 Task: Create a due date automation trigger when advanced on, 2 hours after a card is due add dates not starting today.
Action: Mouse moved to (1216, 356)
Screenshot: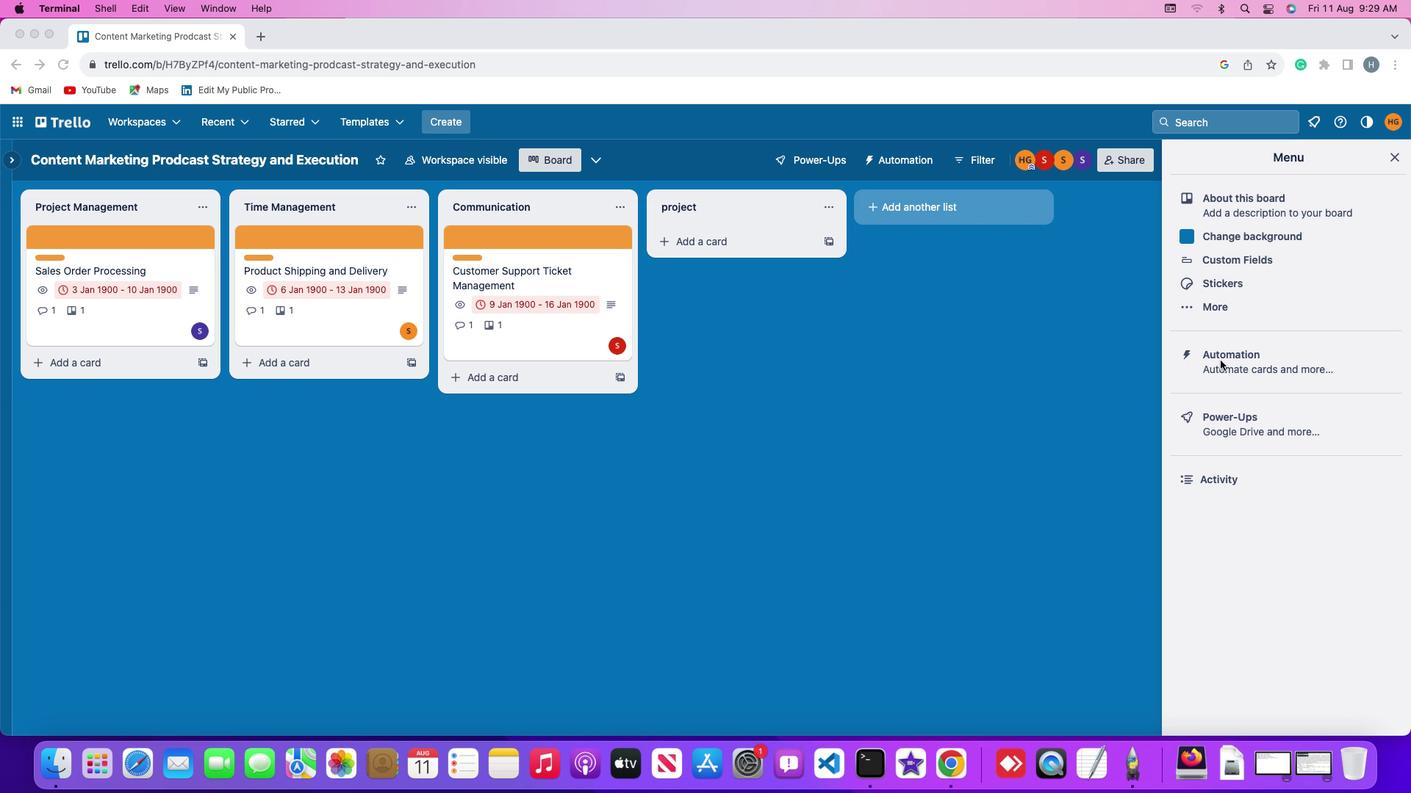 
Action: Mouse pressed left at (1216, 356)
Screenshot: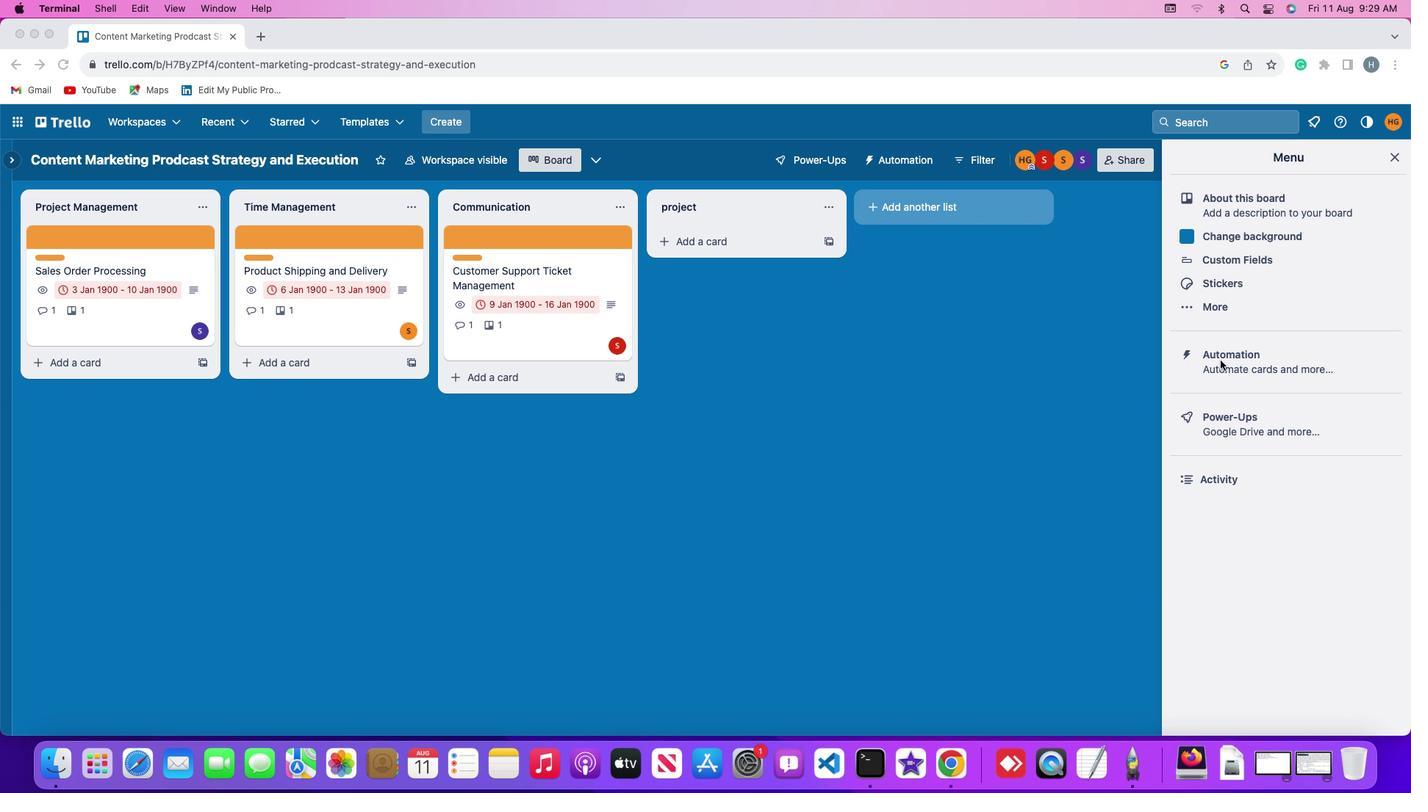 
Action: Mouse pressed left at (1216, 356)
Screenshot: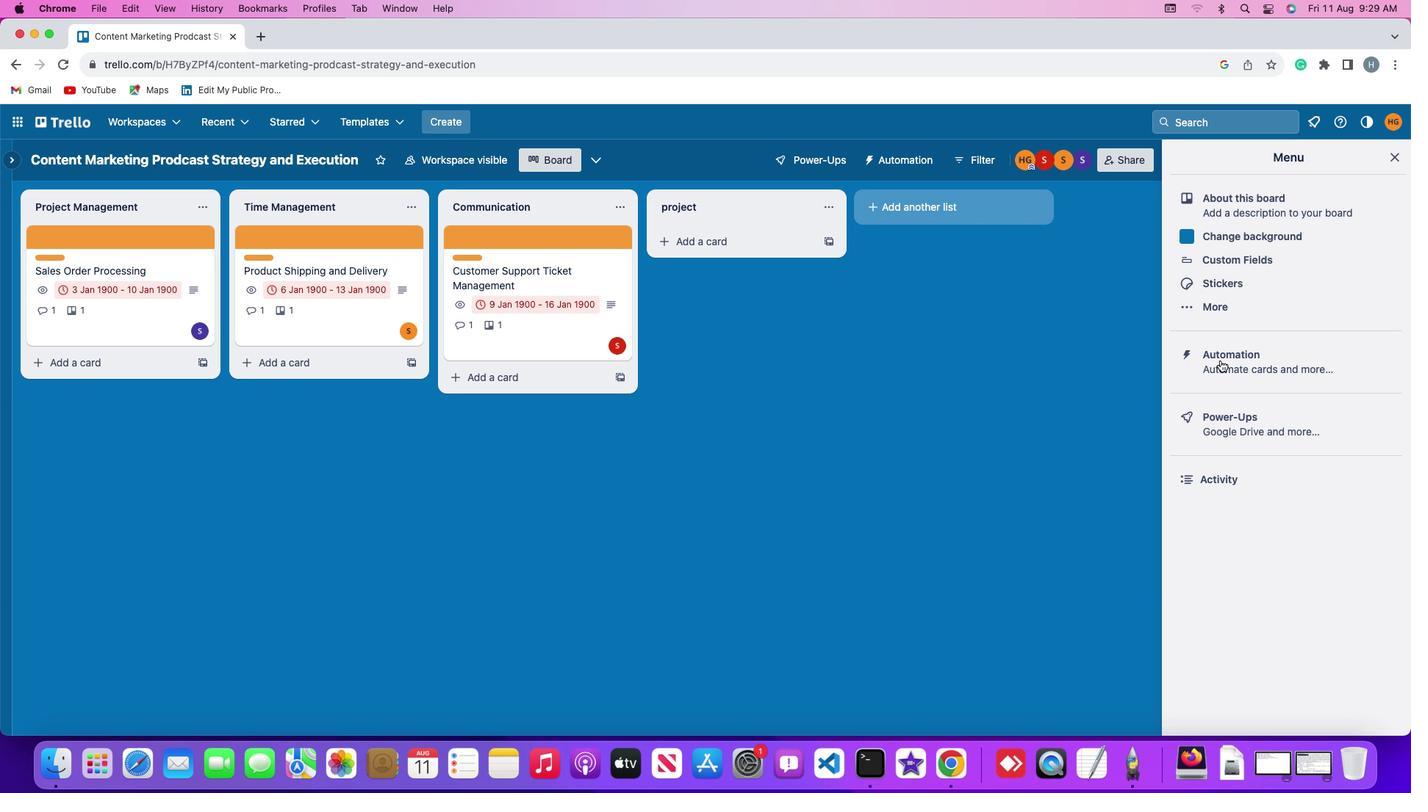 
Action: Mouse moved to (80, 344)
Screenshot: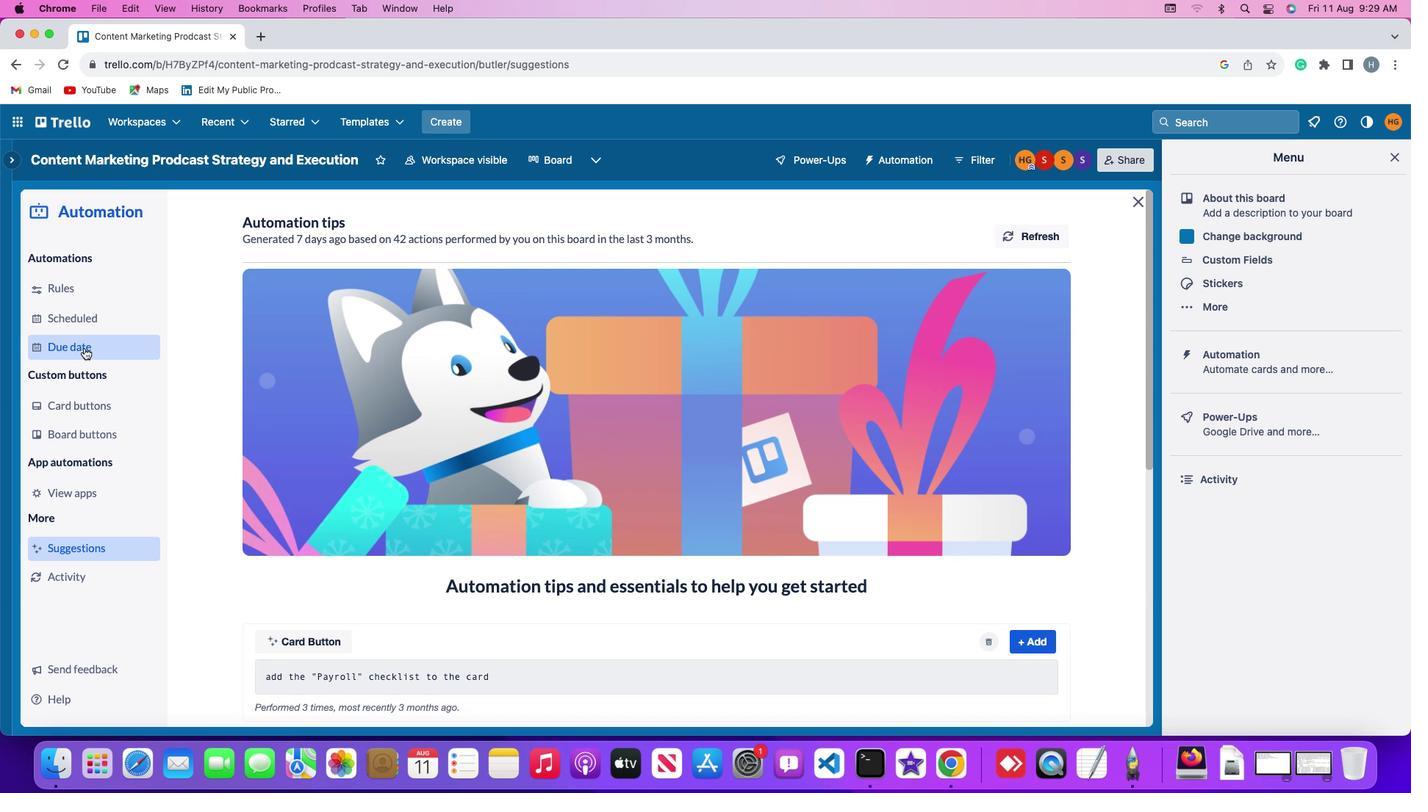 
Action: Mouse pressed left at (80, 344)
Screenshot: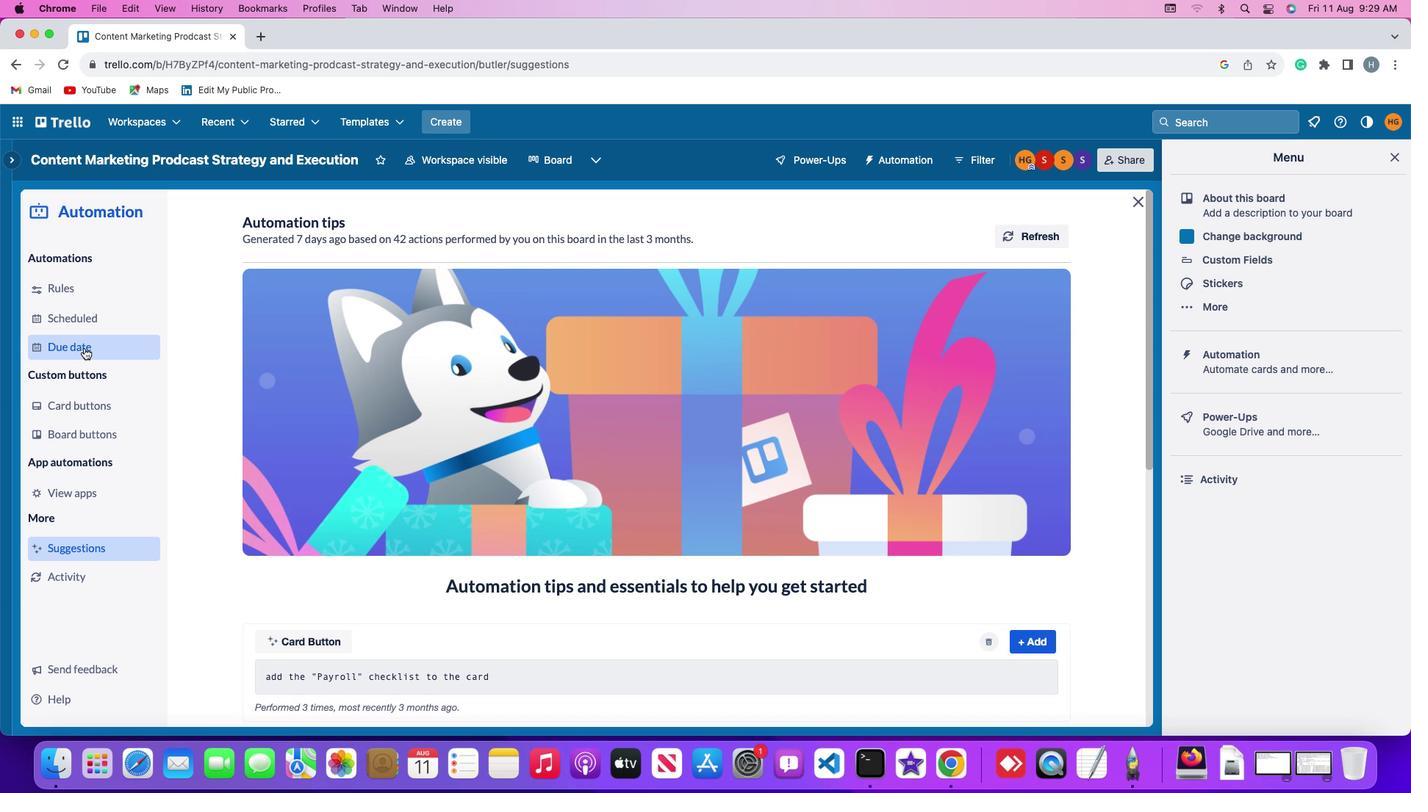 
Action: Mouse moved to (1006, 224)
Screenshot: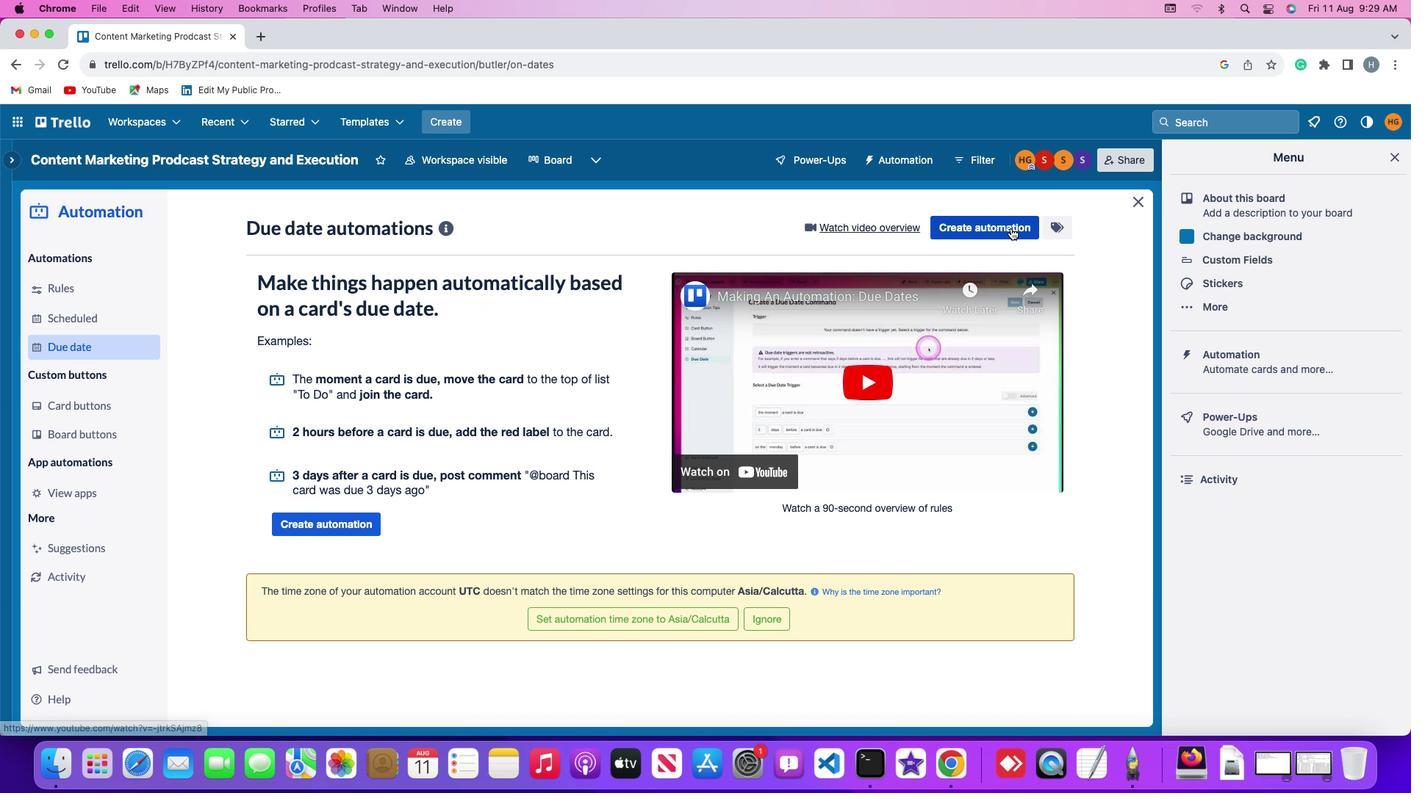 
Action: Mouse pressed left at (1006, 224)
Screenshot: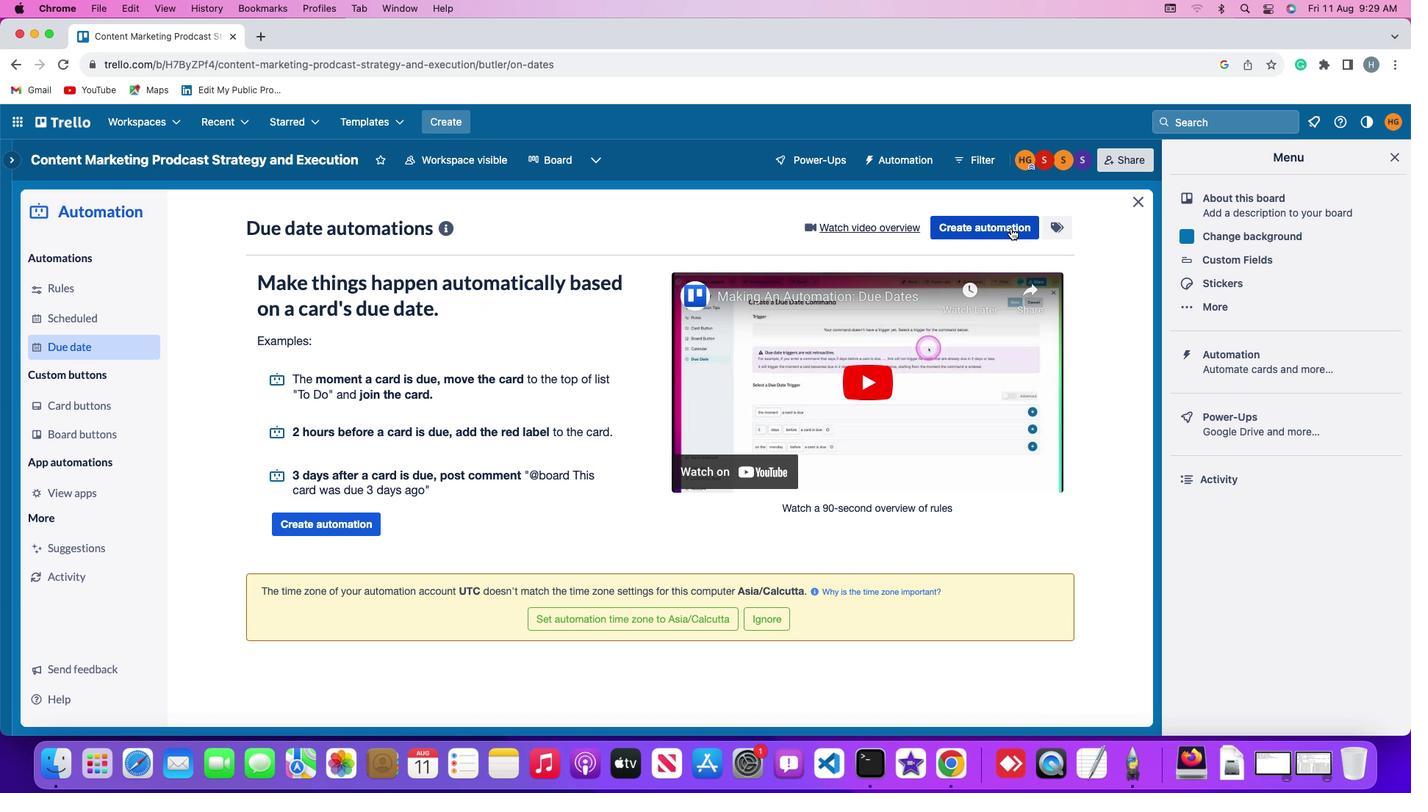 
Action: Mouse moved to (334, 365)
Screenshot: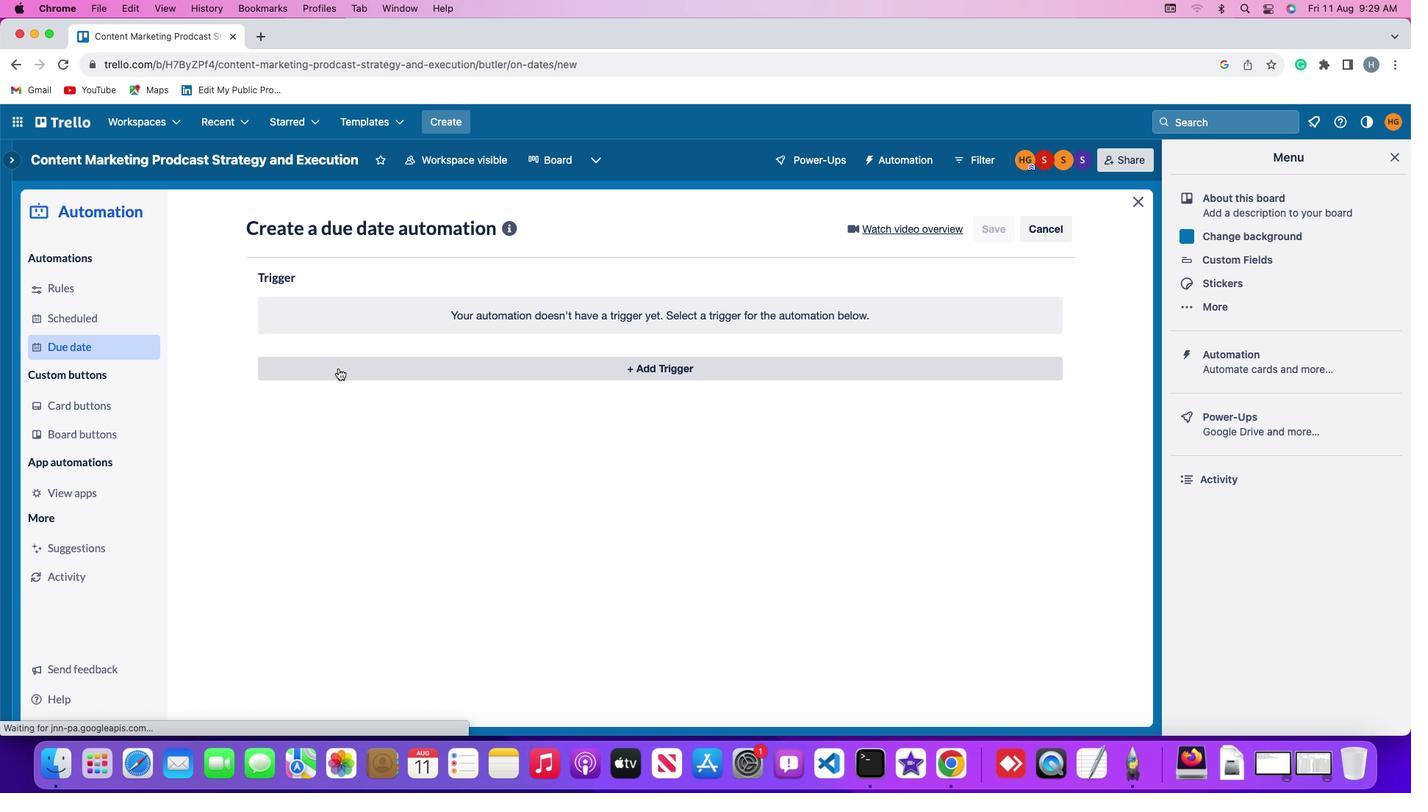 
Action: Mouse pressed left at (334, 365)
Screenshot: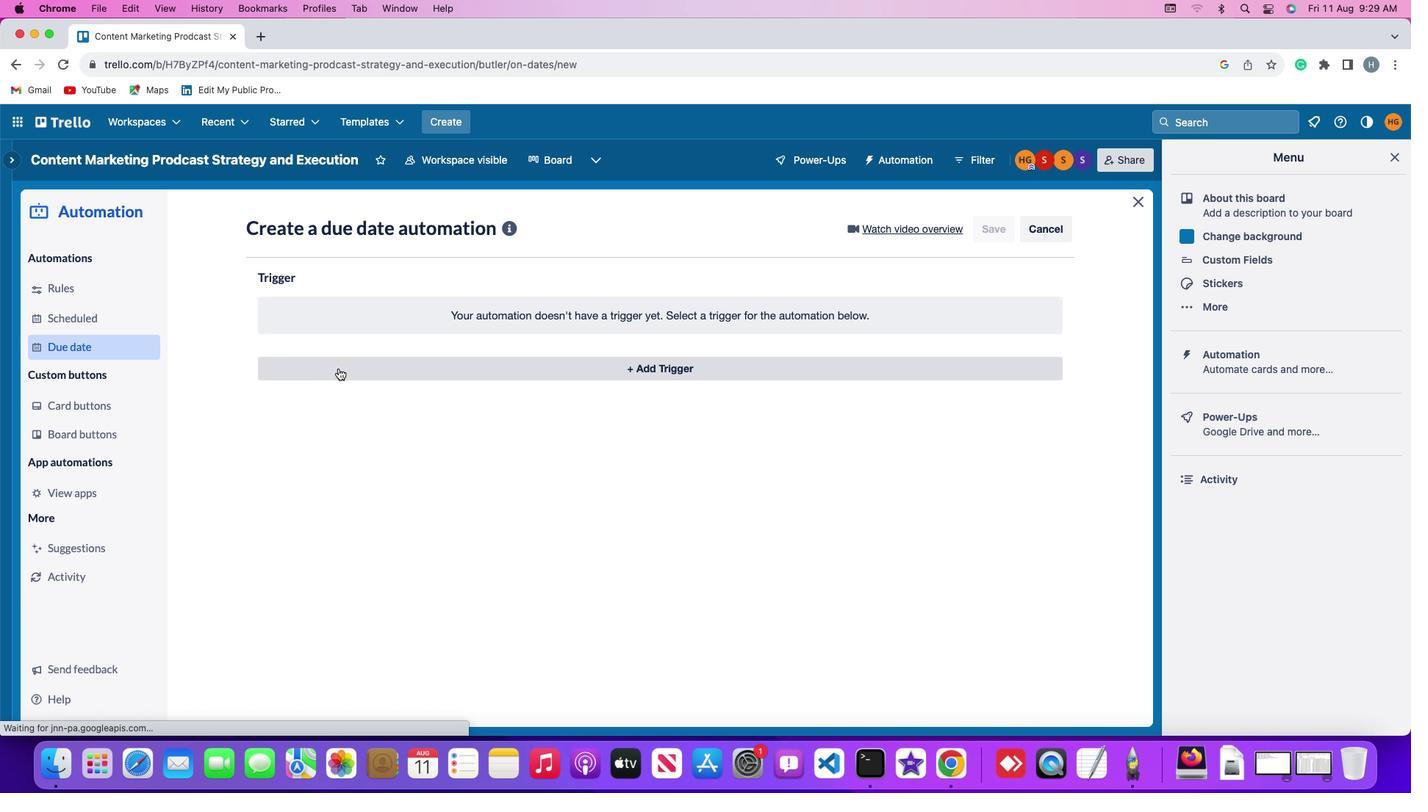 
Action: Mouse moved to (287, 598)
Screenshot: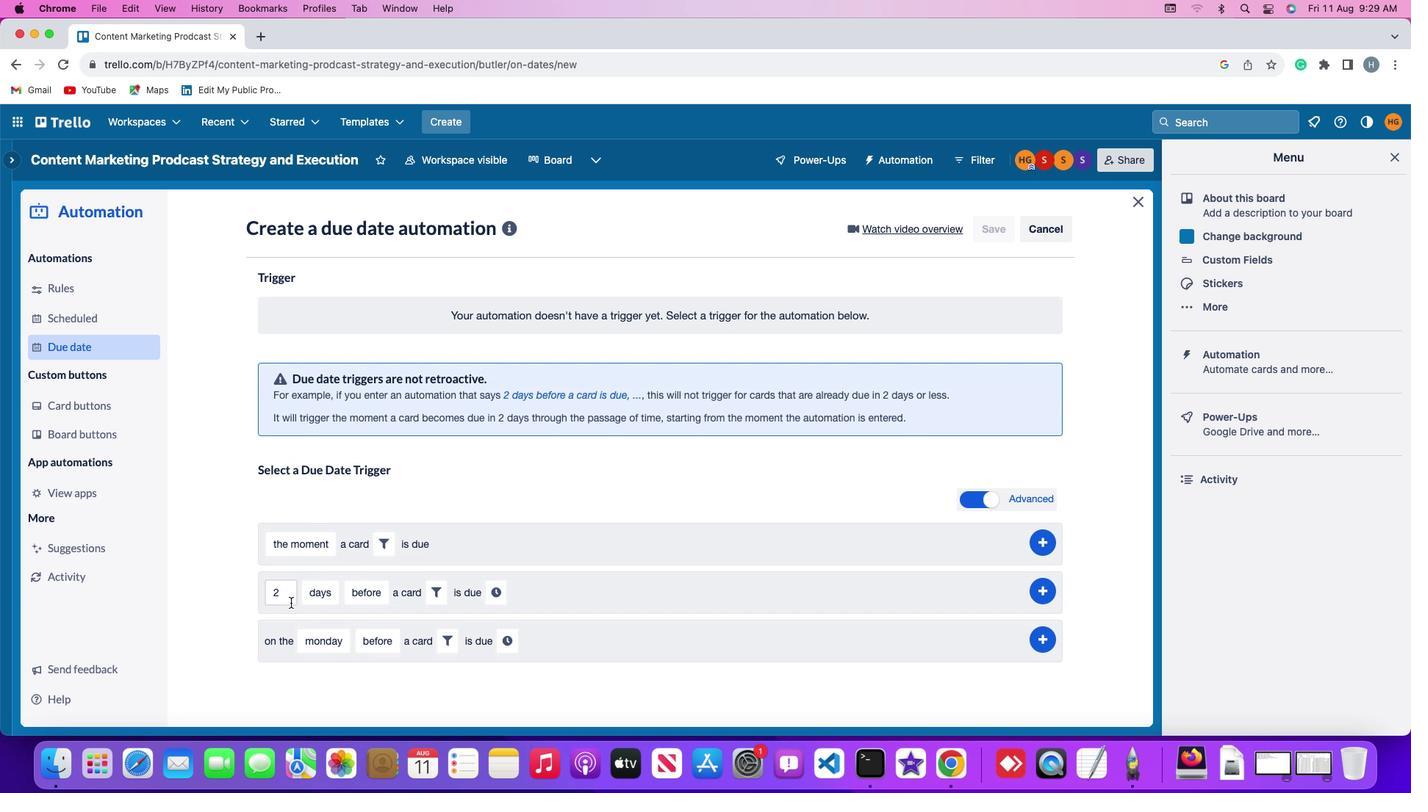 
Action: Mouse pressed left at (287, 598)
Screenshot: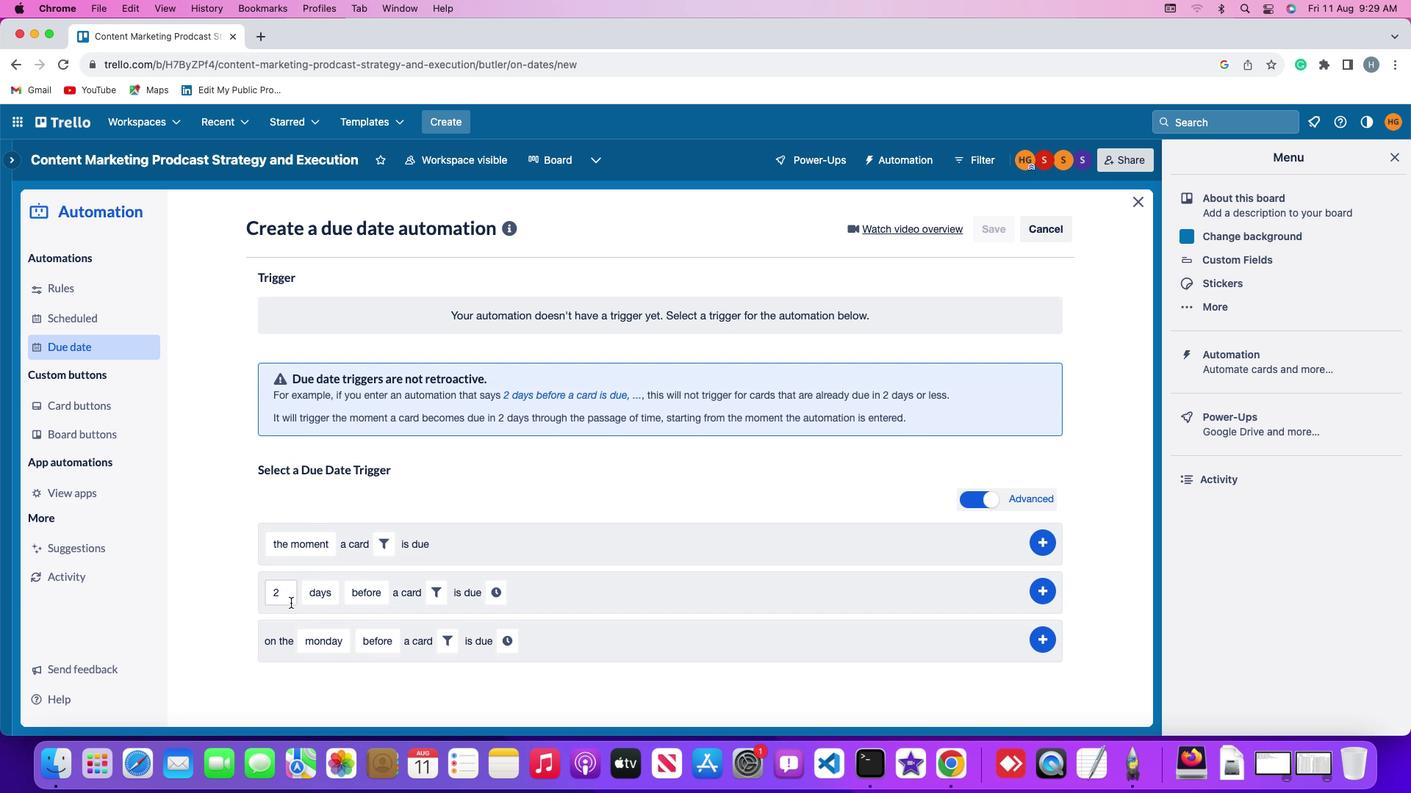 
Action: Key pressed Key.backspace'2'
Screenshot: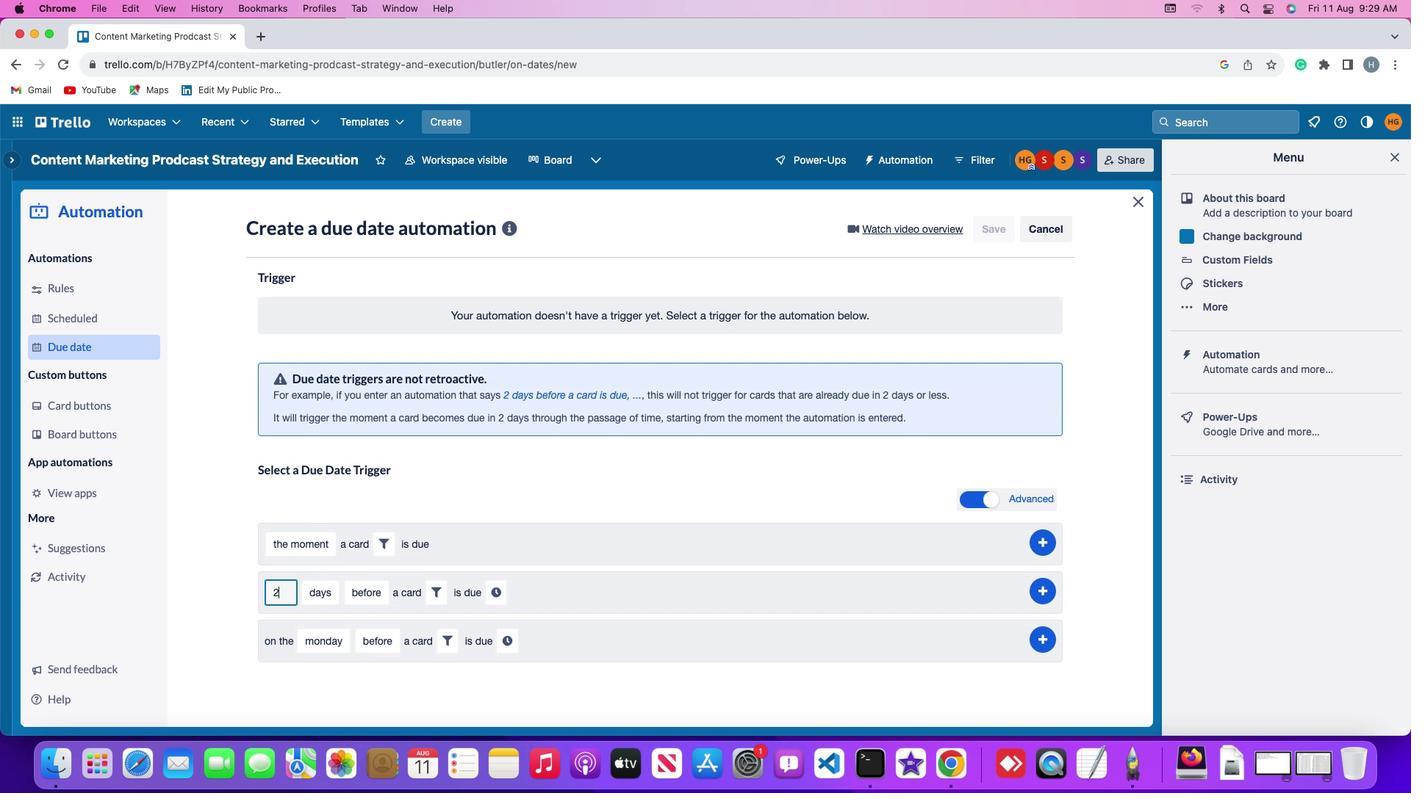 
Action: Mouse moved to (319, 596)
Screenshot: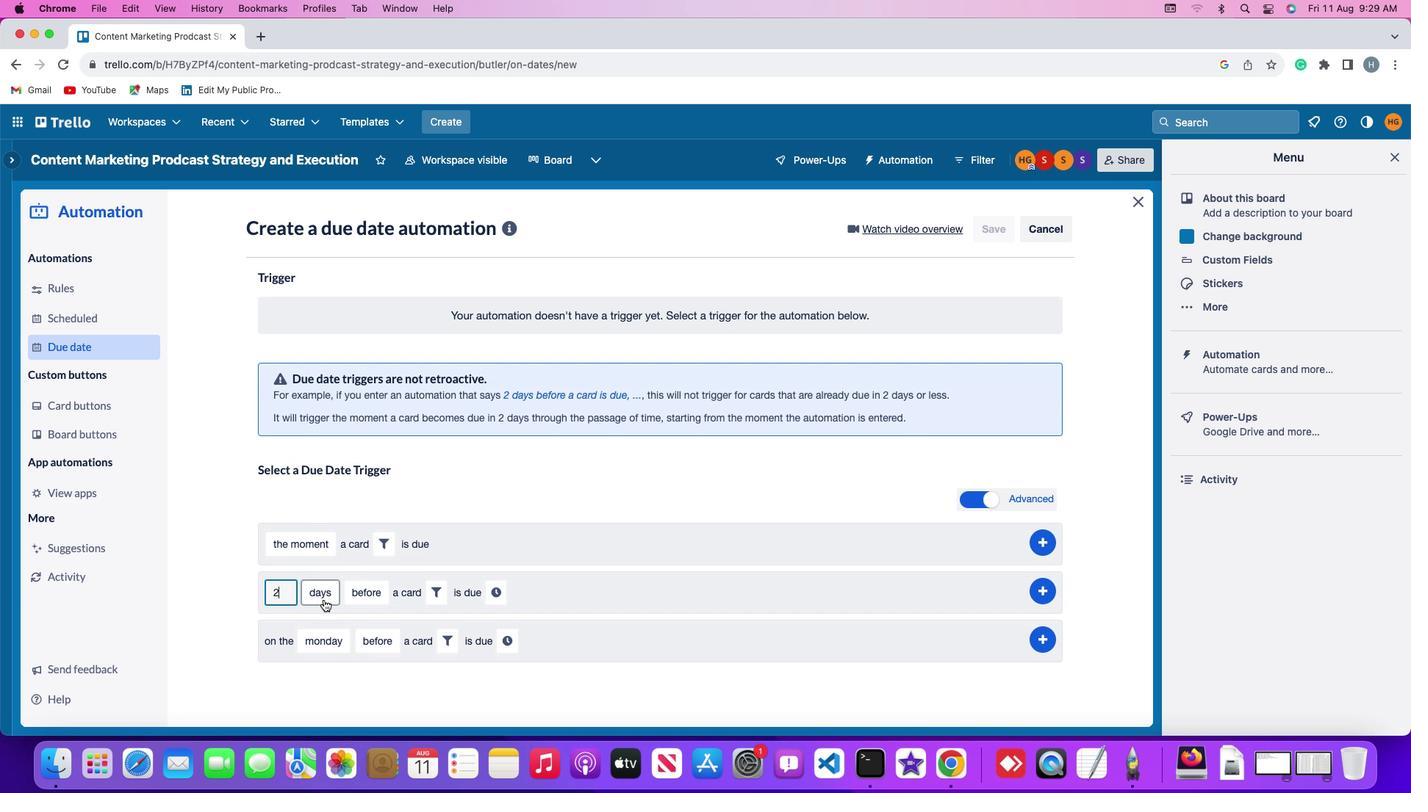 
Action: Mouse pressed left at (319, 596)
Screenshot: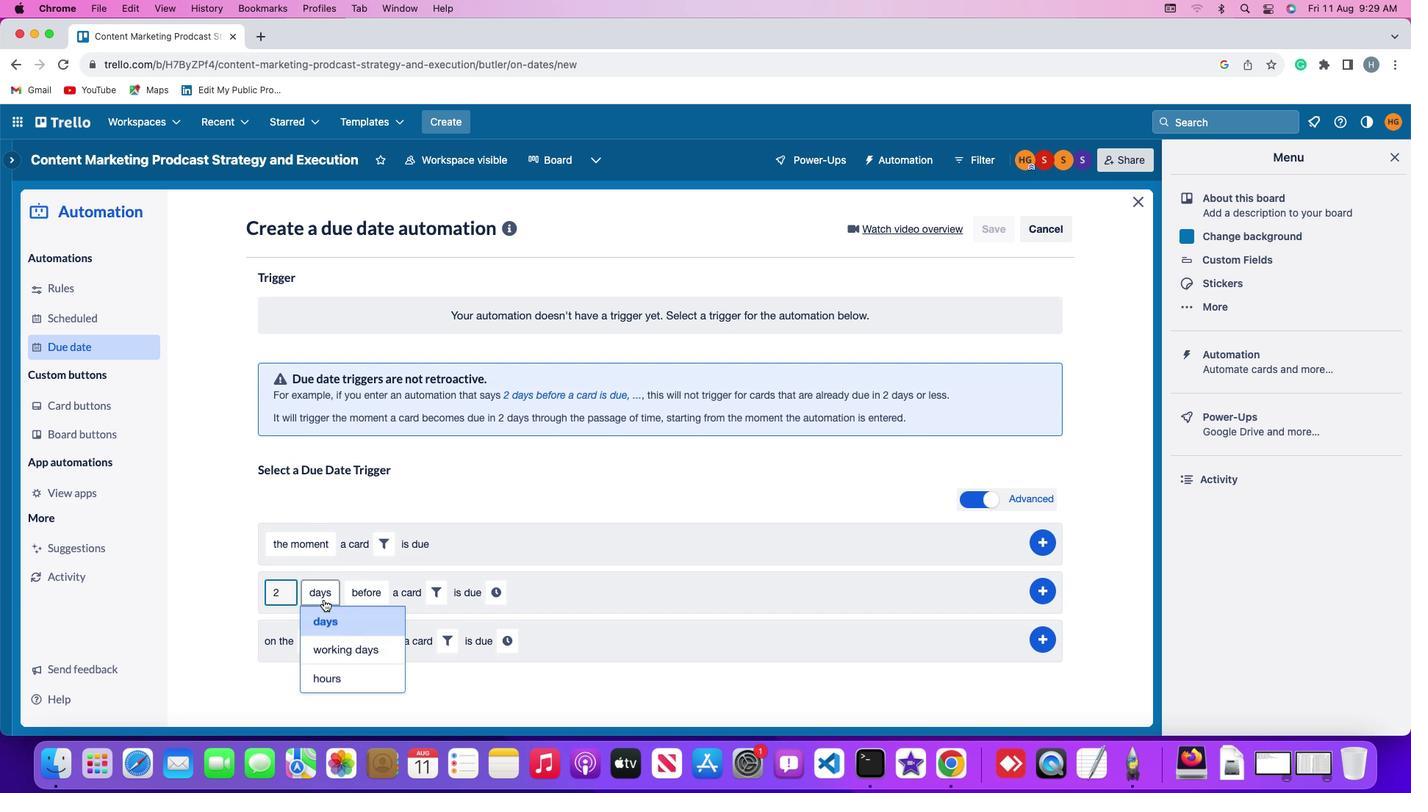 
Action: Mouse moved to (332, 673)
Screenshot: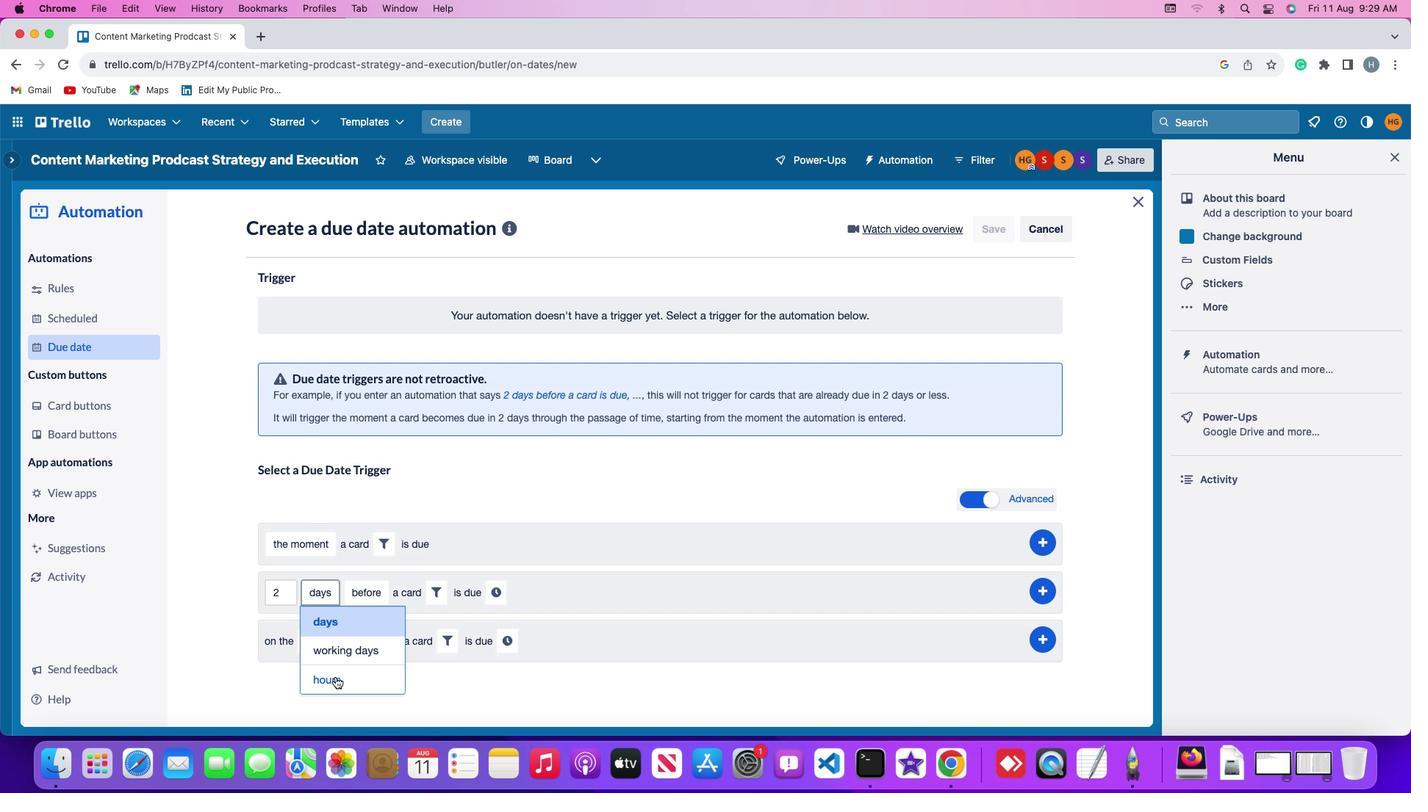 
Action: Mouse pressed left at (332, 673)
Screenshot: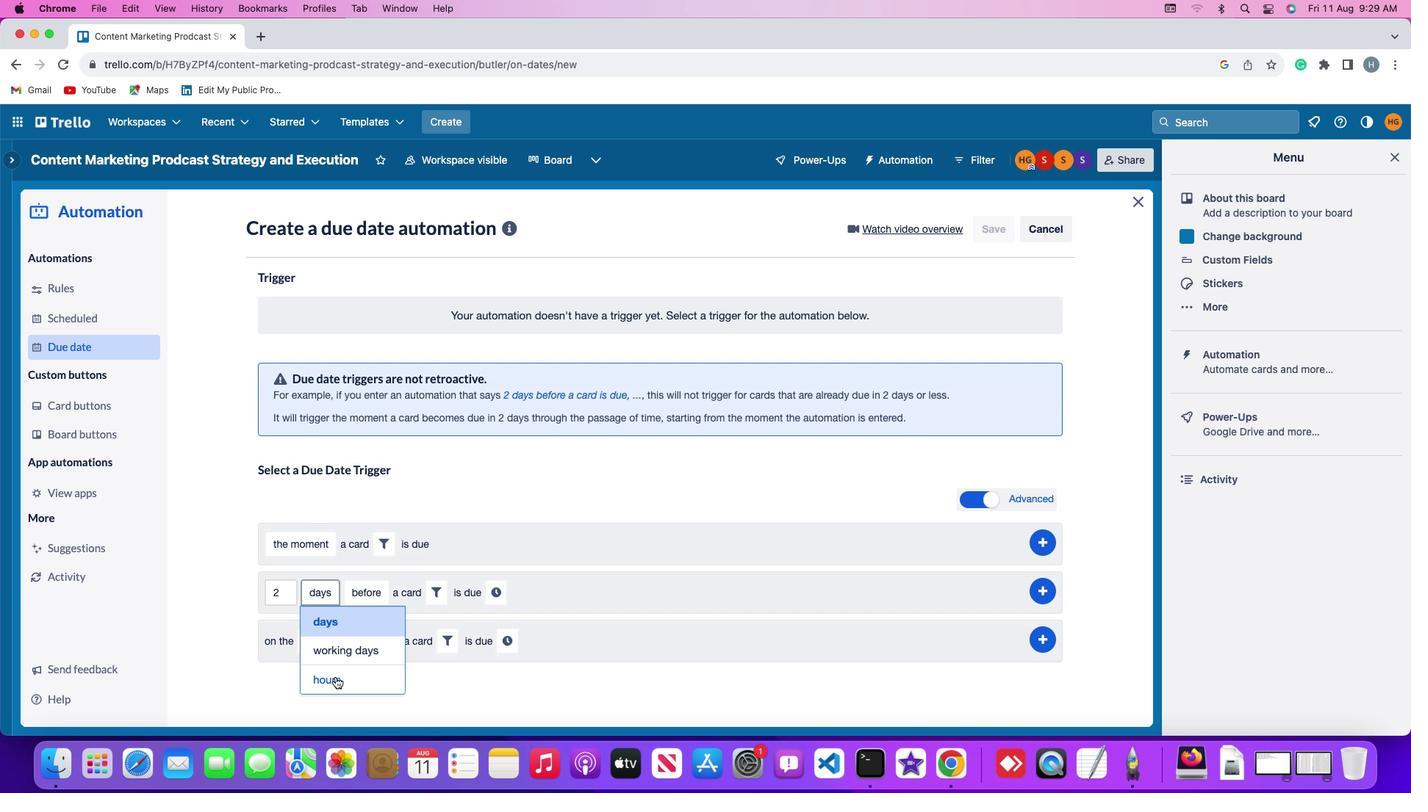 
Action: Mouse moved to (360, 592)
Screenshot: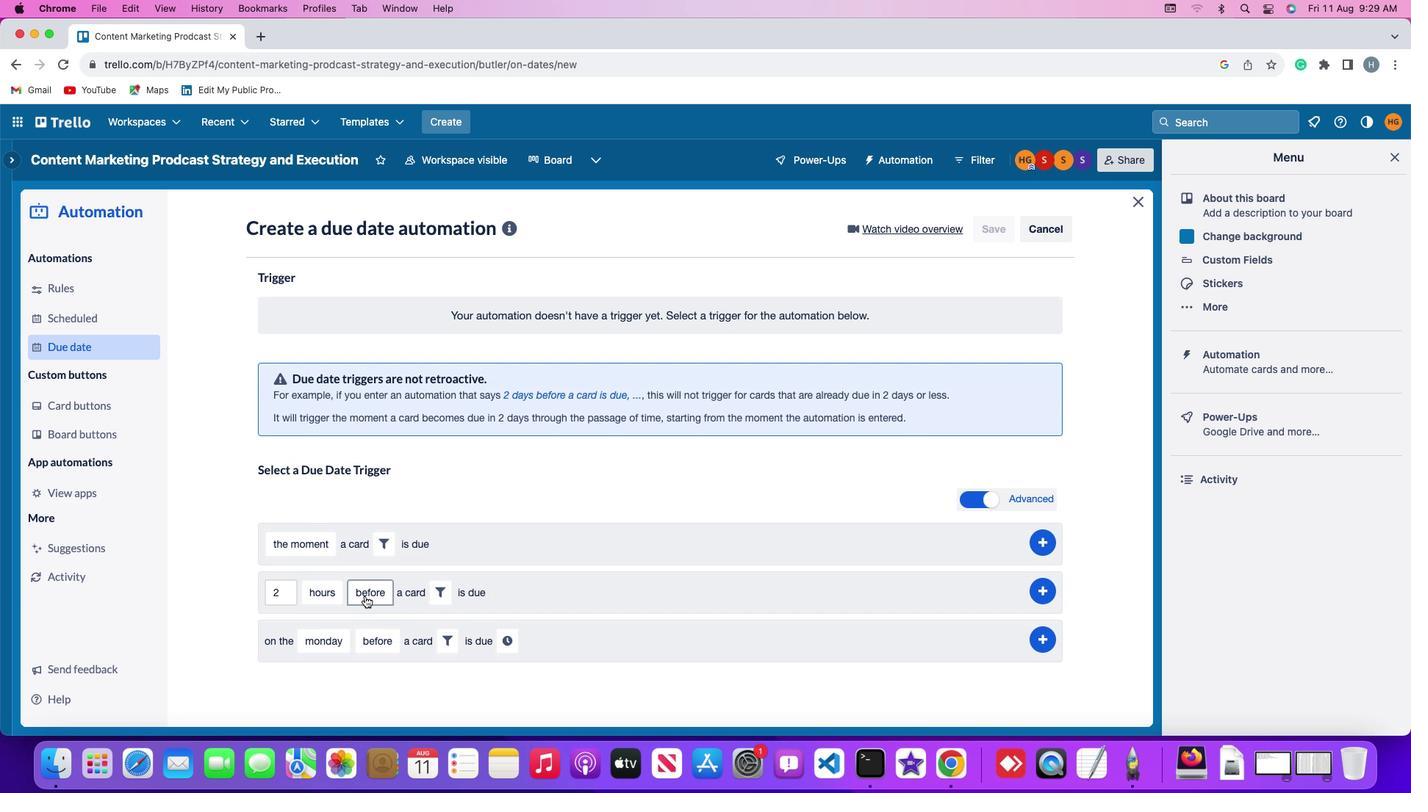 
Action: Mouse pressed left at (360, 592)
Screenshot: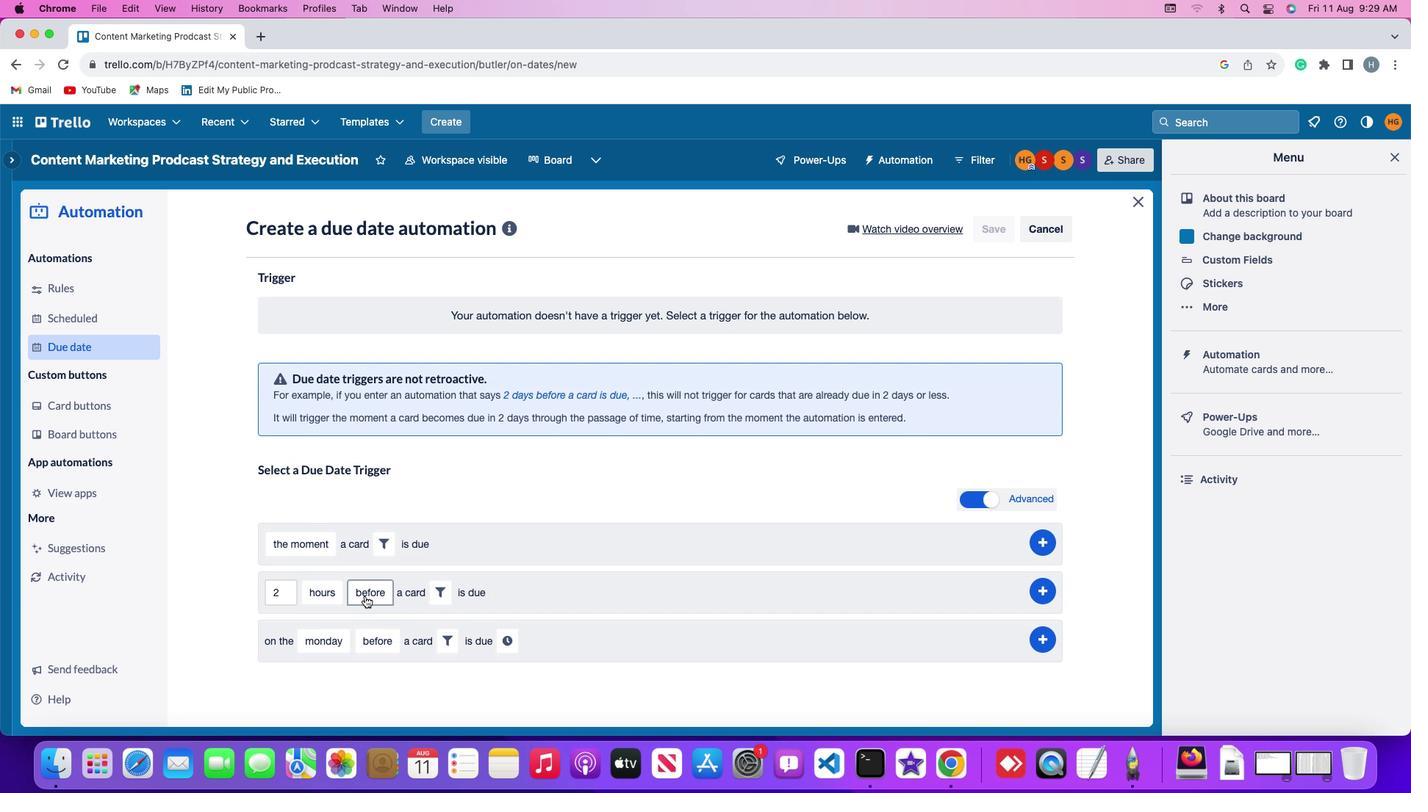 
Action: Mouse moved to (363, 652)
Screenshot: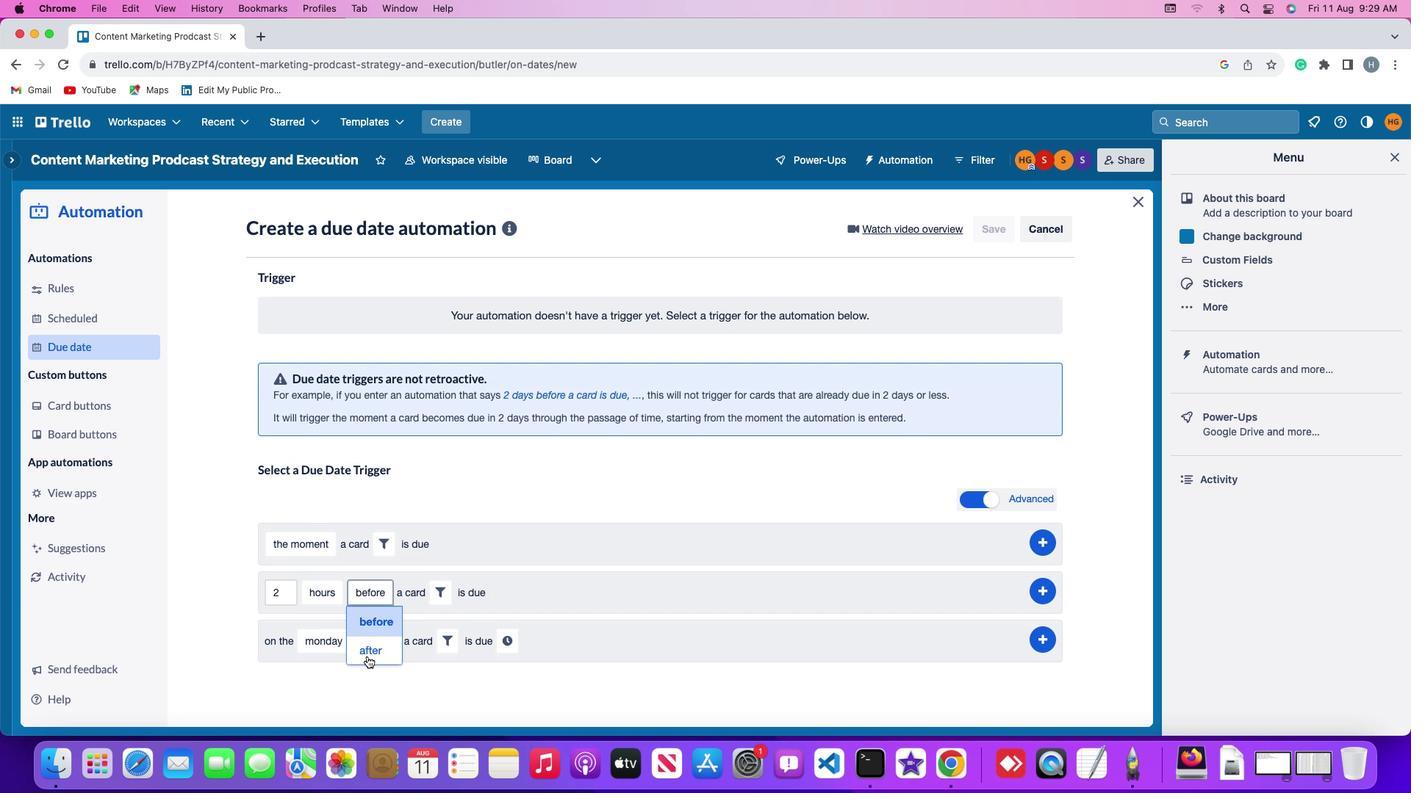 
Action: Mouse pressed left at (363, 652)
Screenshot: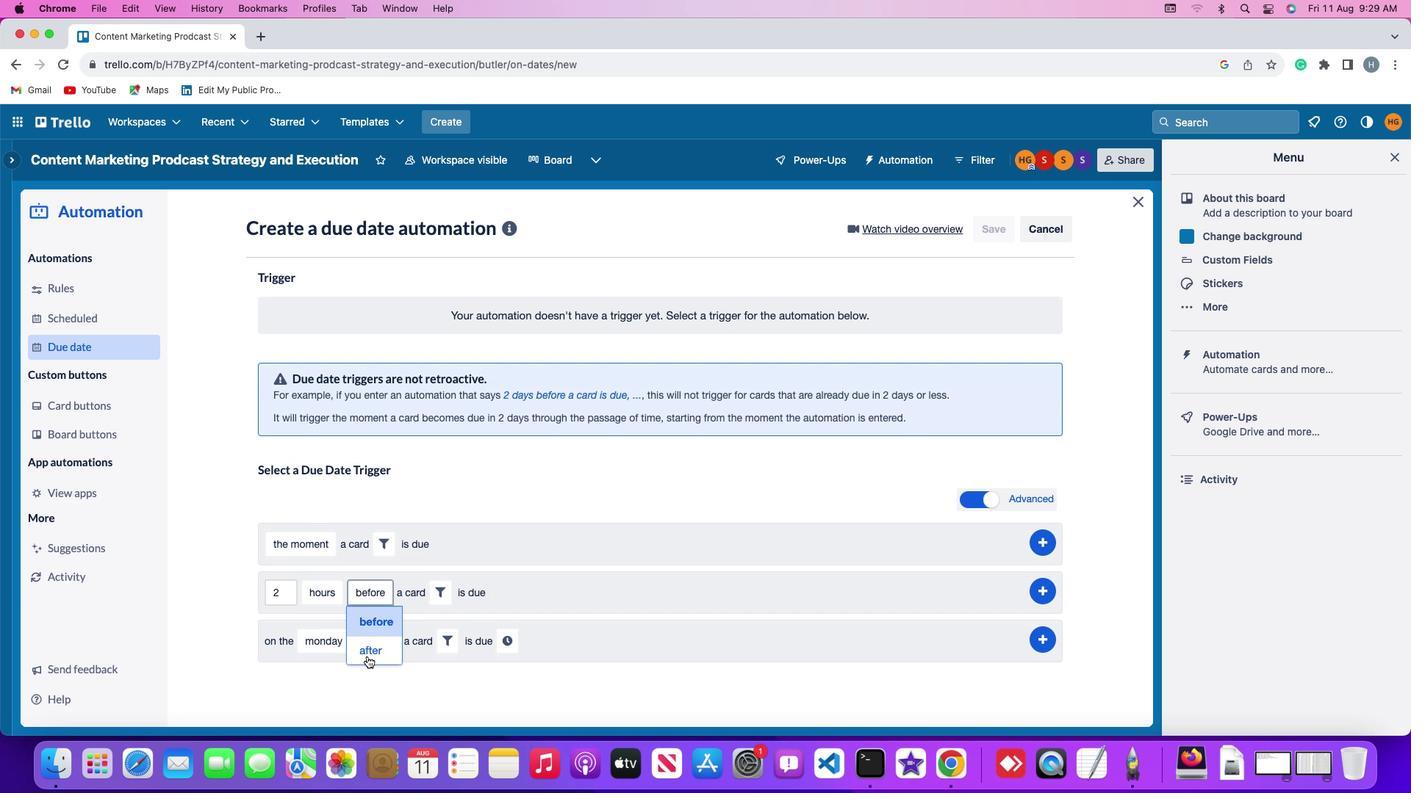 
Action: Mouse moved to (432, 593)
Screenshot: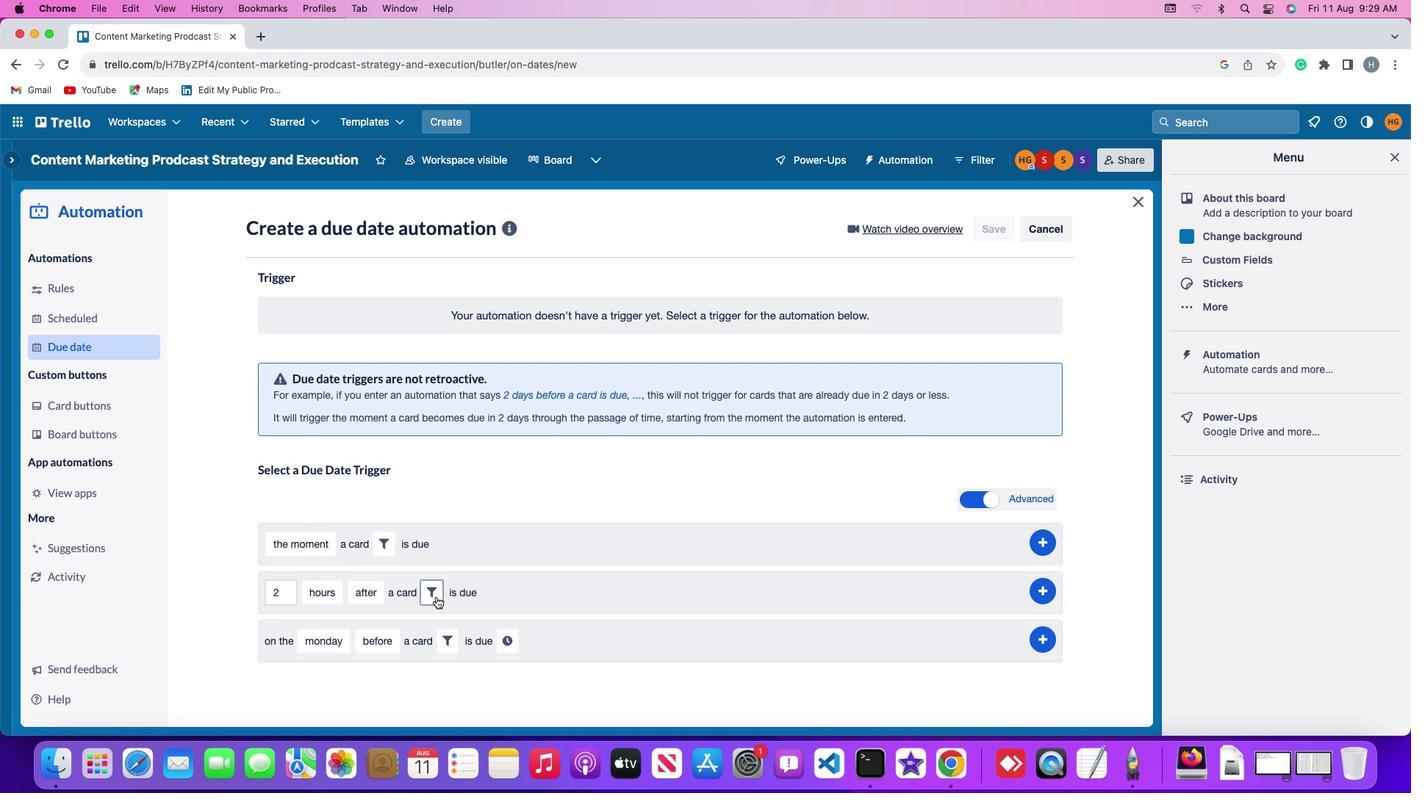
Action: Mouse pressed left at (432, 593)
Screenshot: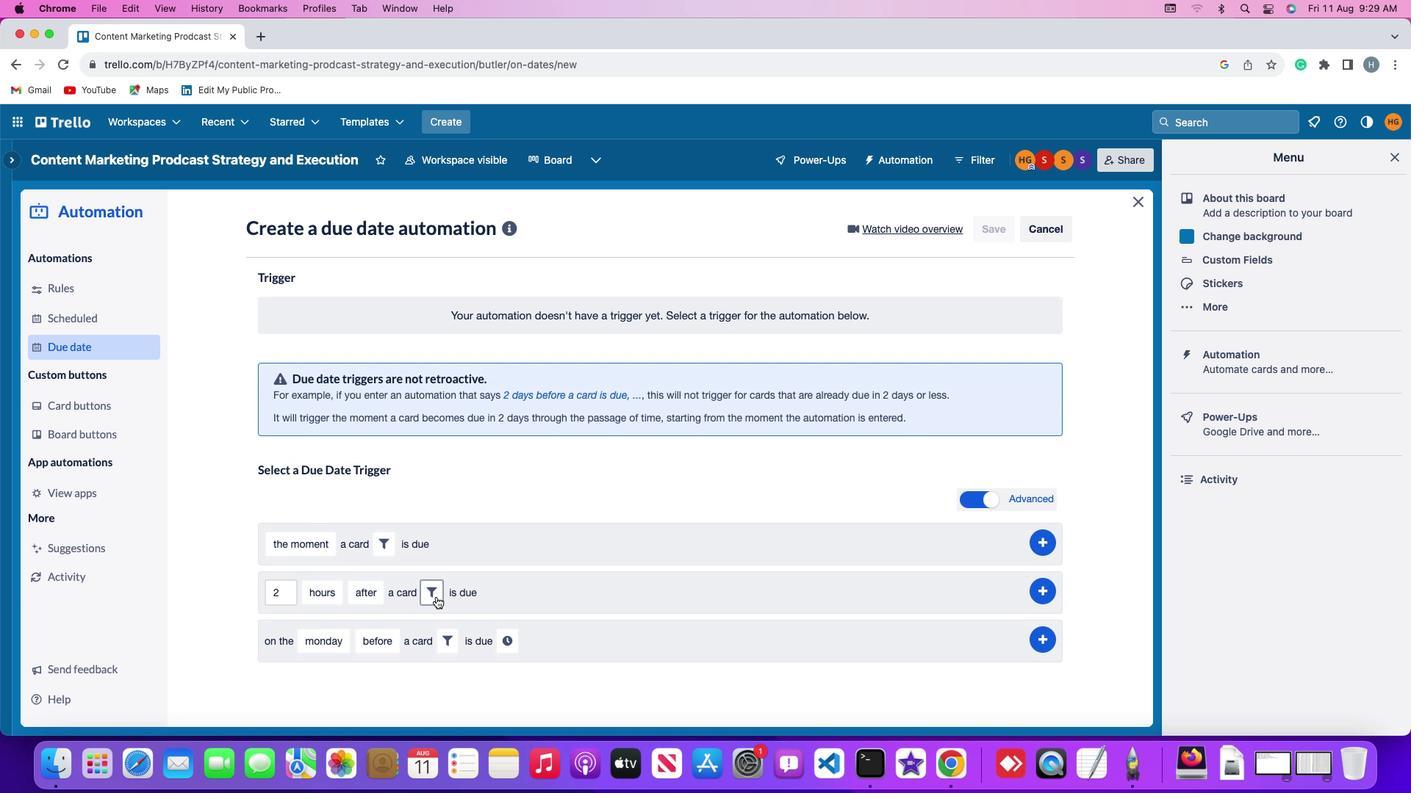 
Action: Mouse moved to (507, 632)
Screenshot: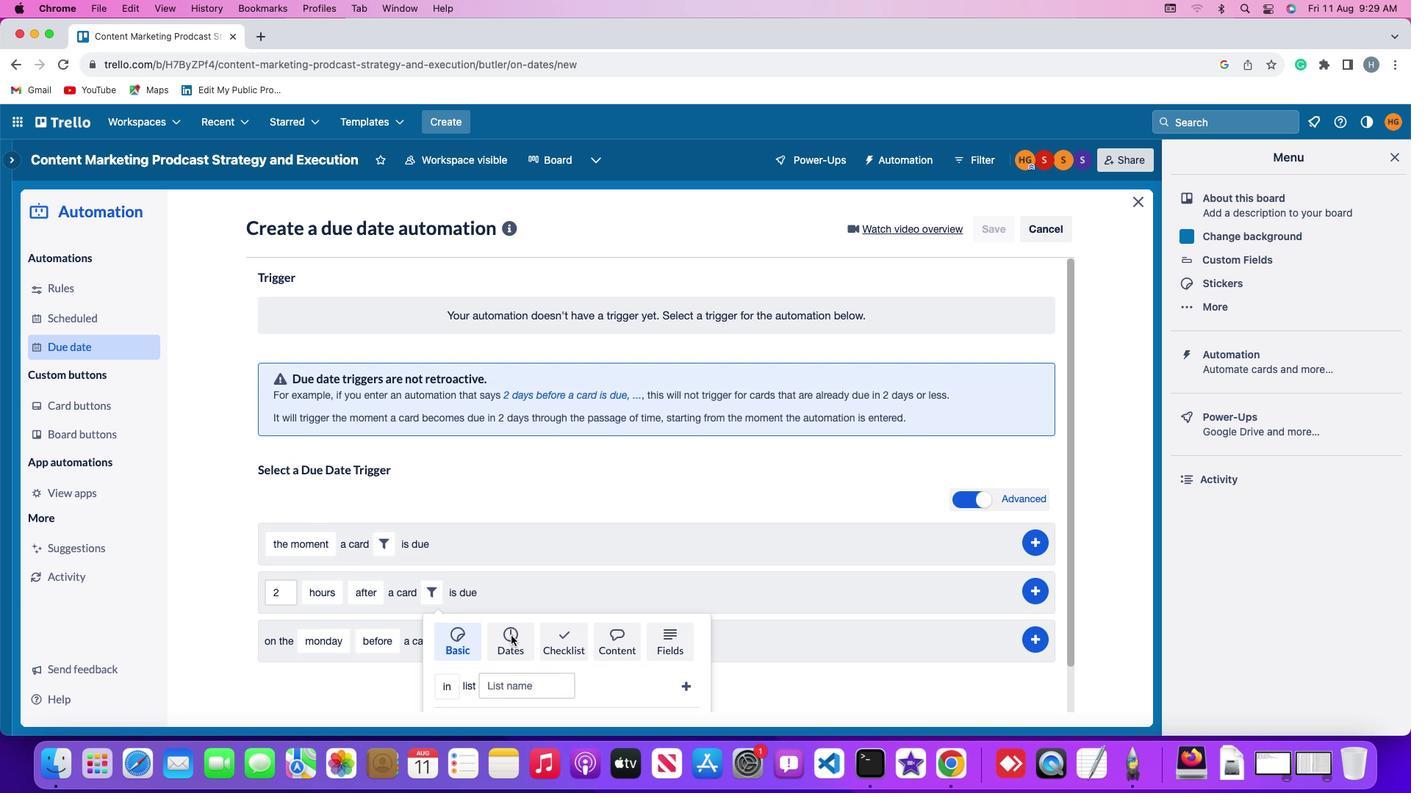 
Action: Mouse pressed left at (507, 632)
Screenshot: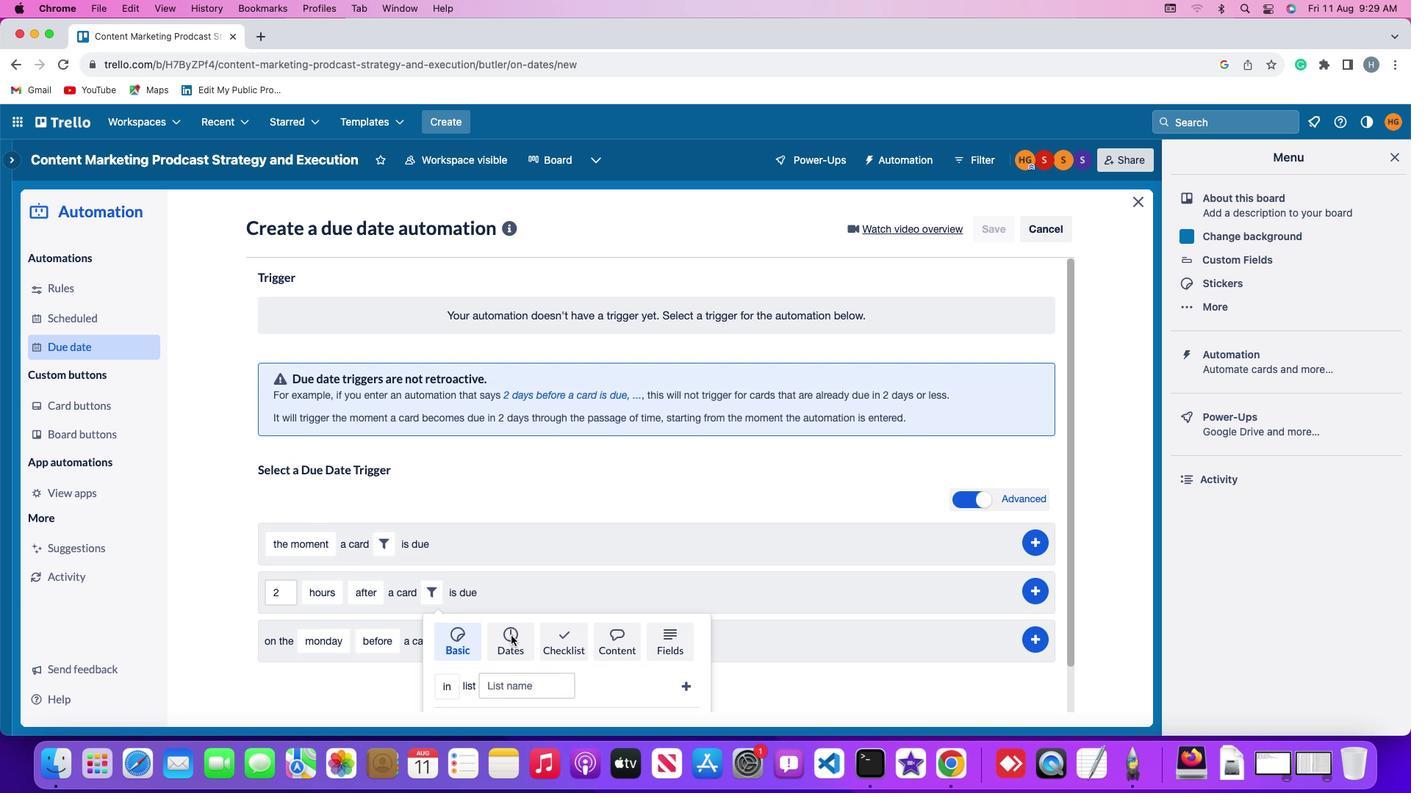 
Action: Mouse moved to (384, 676)
Screenshot: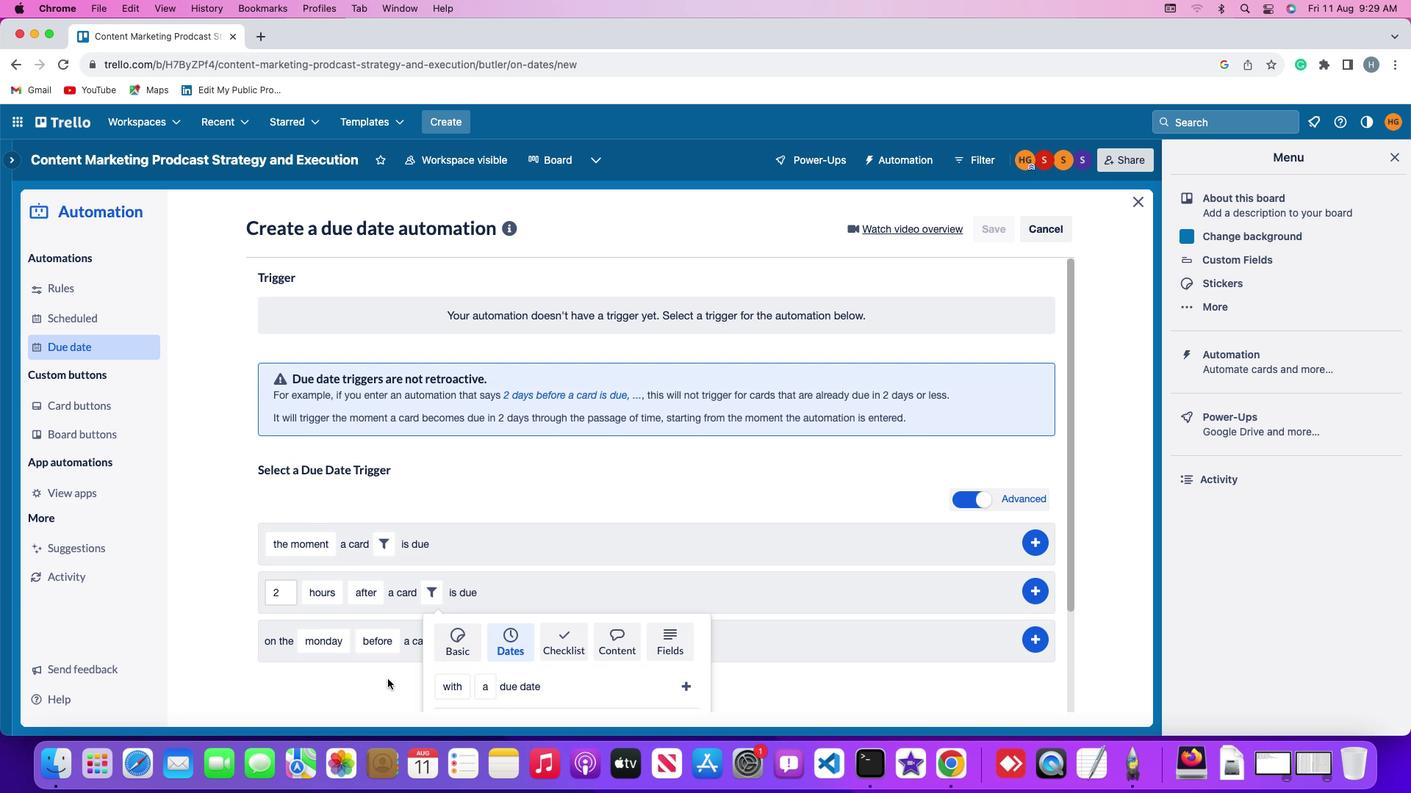 
Action: Mouse scrolled (384, 676) with delta (-2, -3)
Screenshot: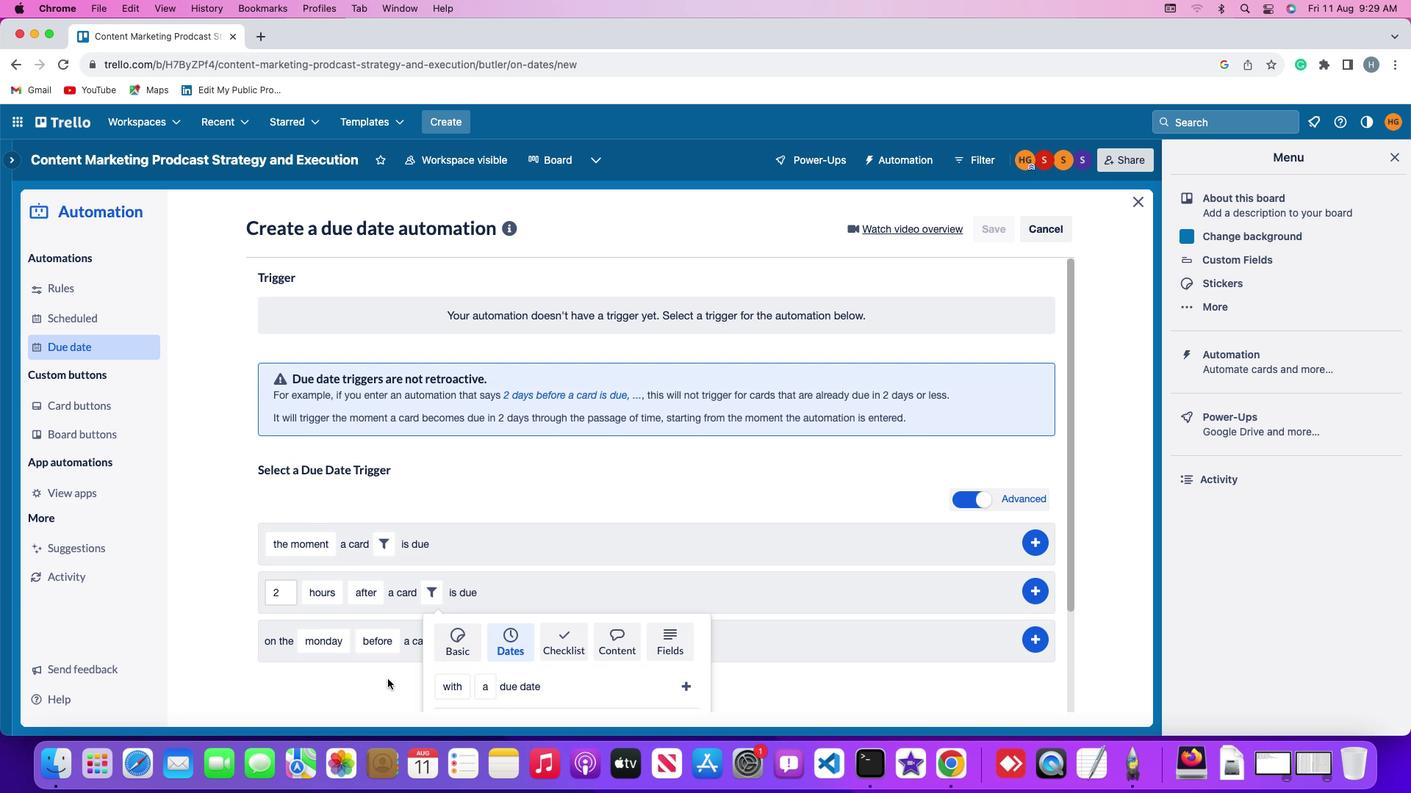 
Action: Mouse scrolled (384, 676) with delta (-2, -3)
Screenshot: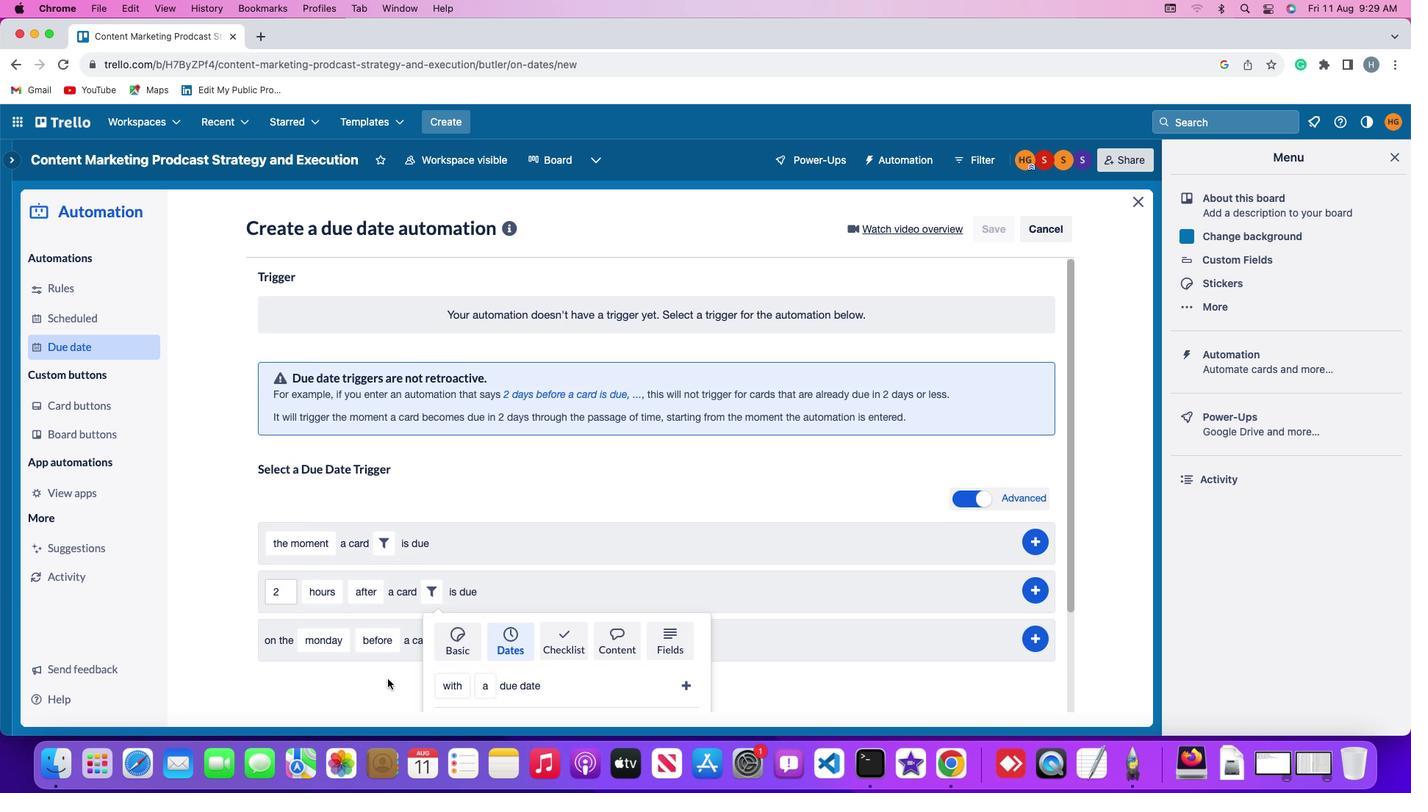 
Action: Mouse scrolled (384, 676) with delta (-2, -5)
Screenshot: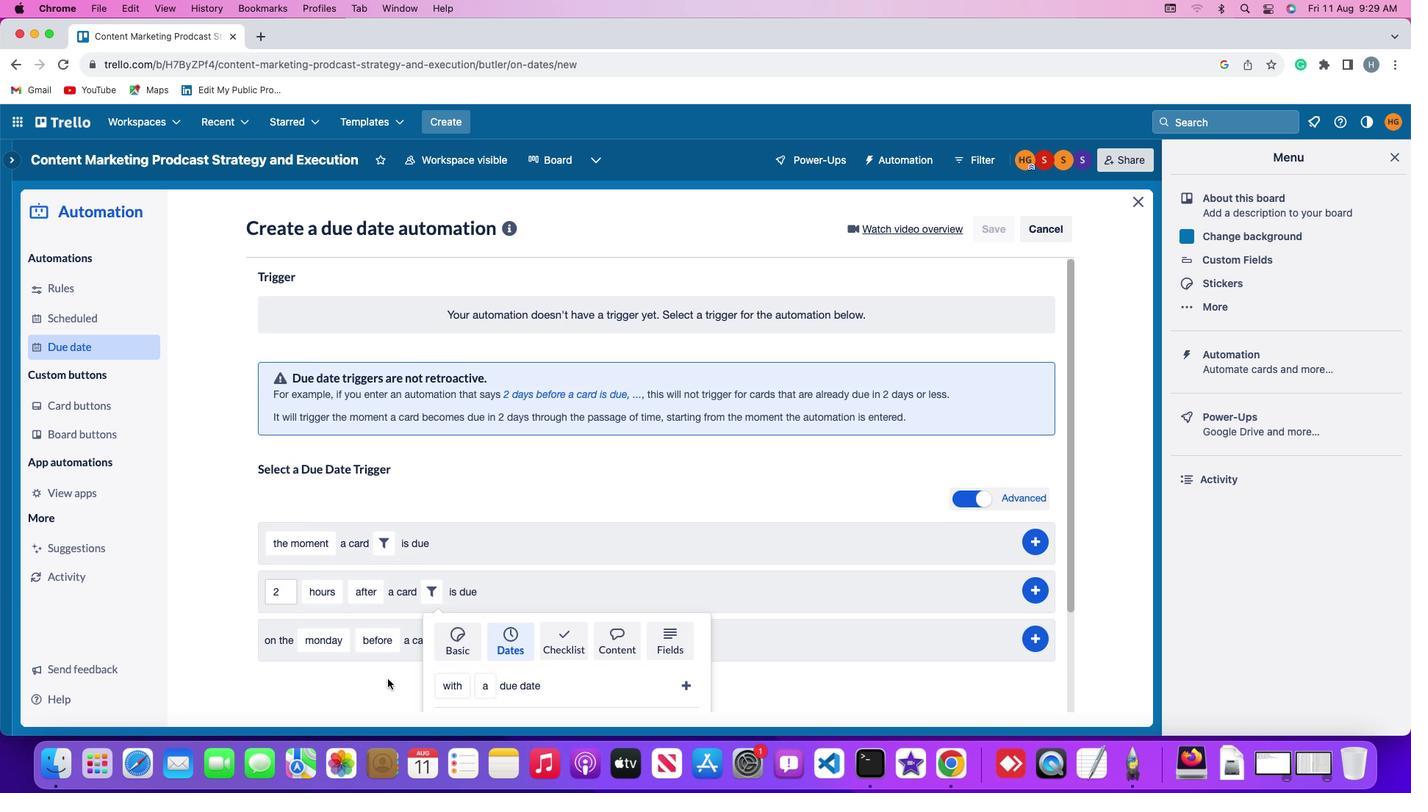 
Action: Mouse scrolled (384, 676) with delta (-2, -6)
Screenshot: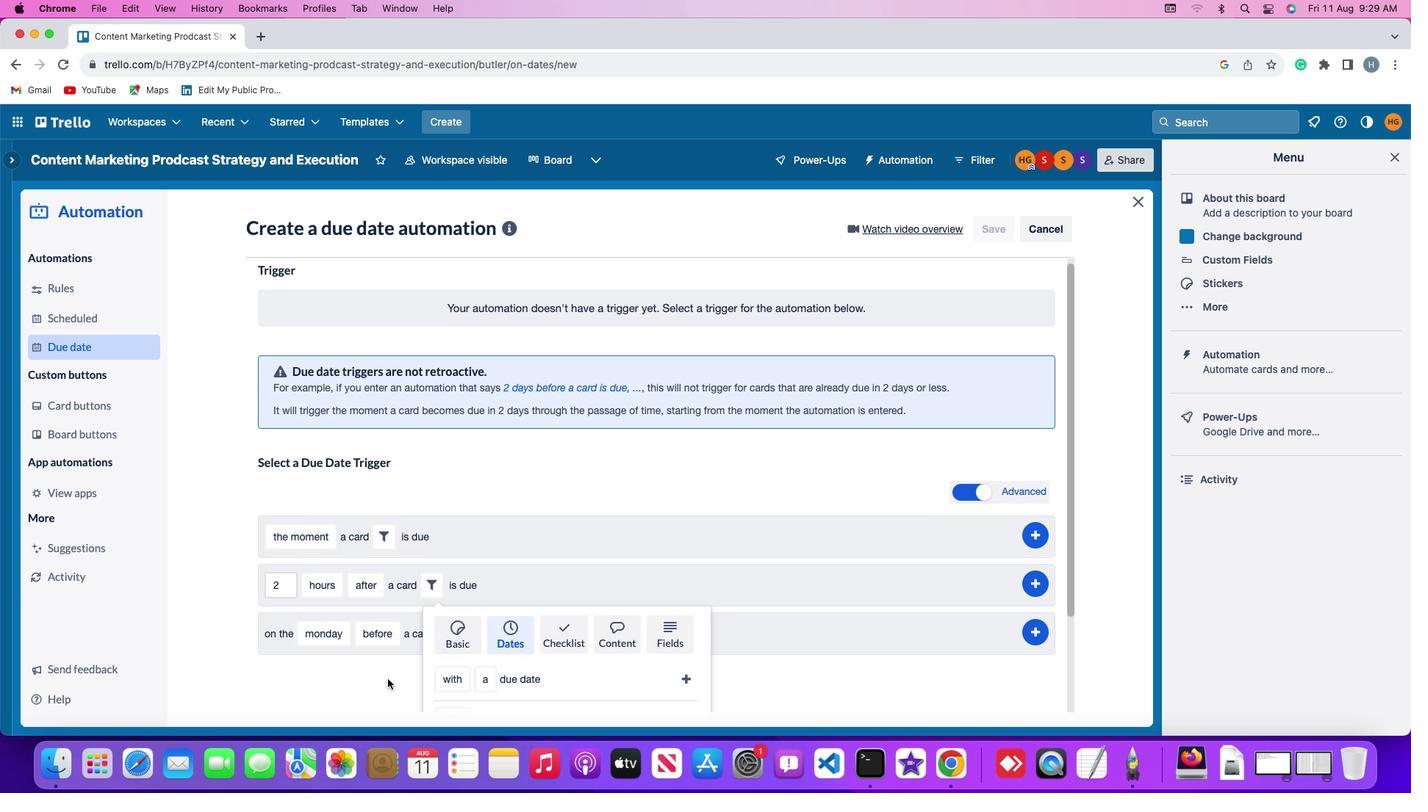 
Action: Mouse scrolled (384, 676) with delta (-2, -7)
Screenshot: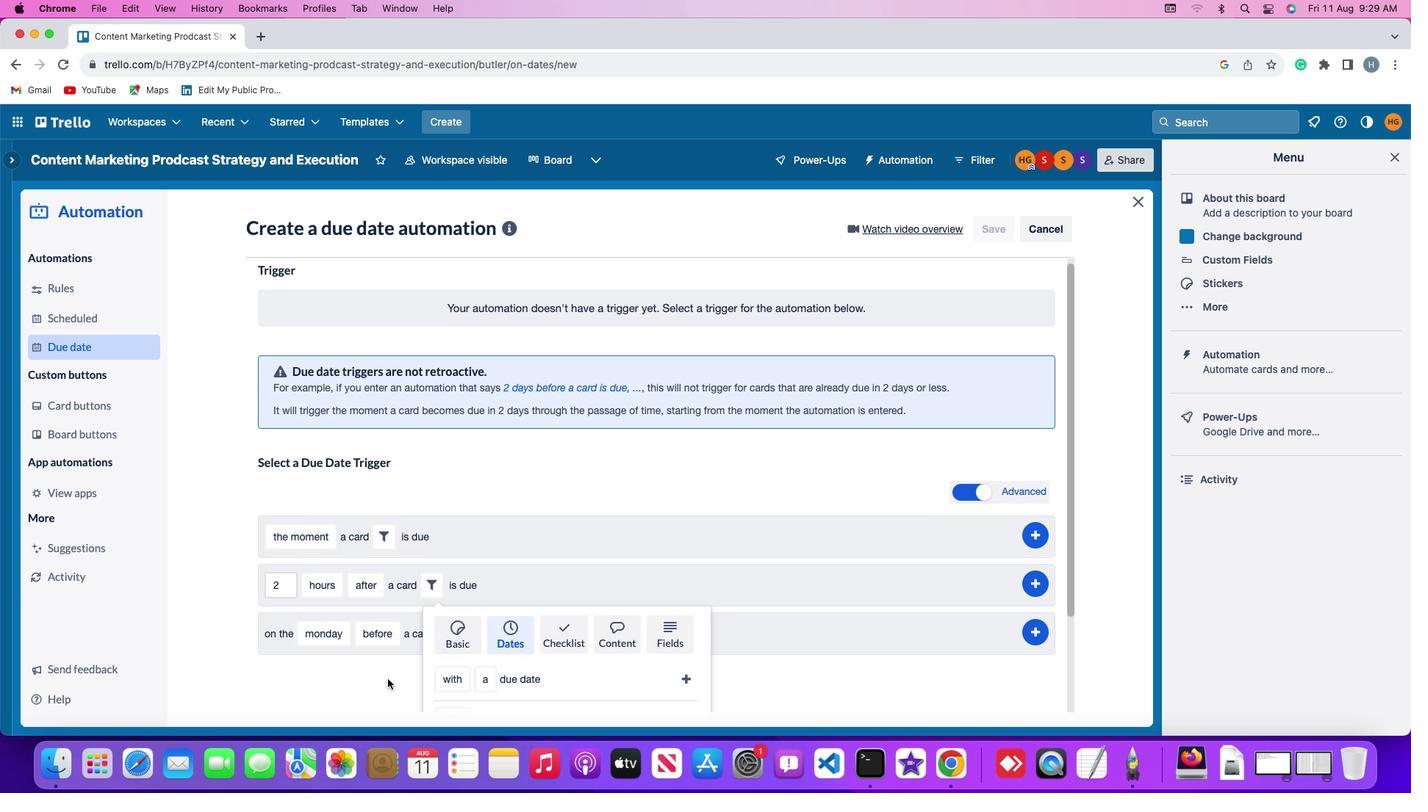 
Action: Mouse moved to (383, 676)
Screenshot: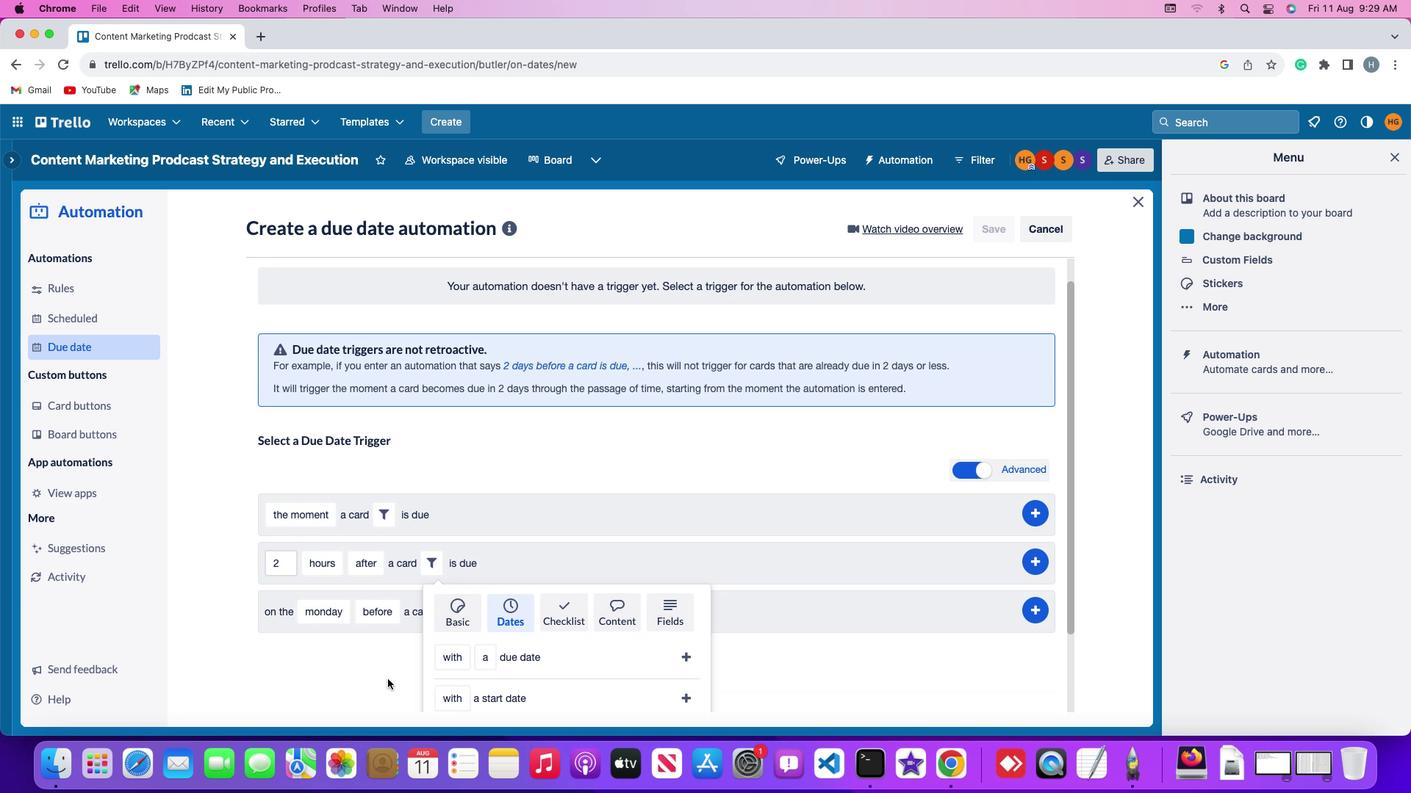
Action: Mouse scrolled (383, 676) with delta (-2, -7)
Screenshot: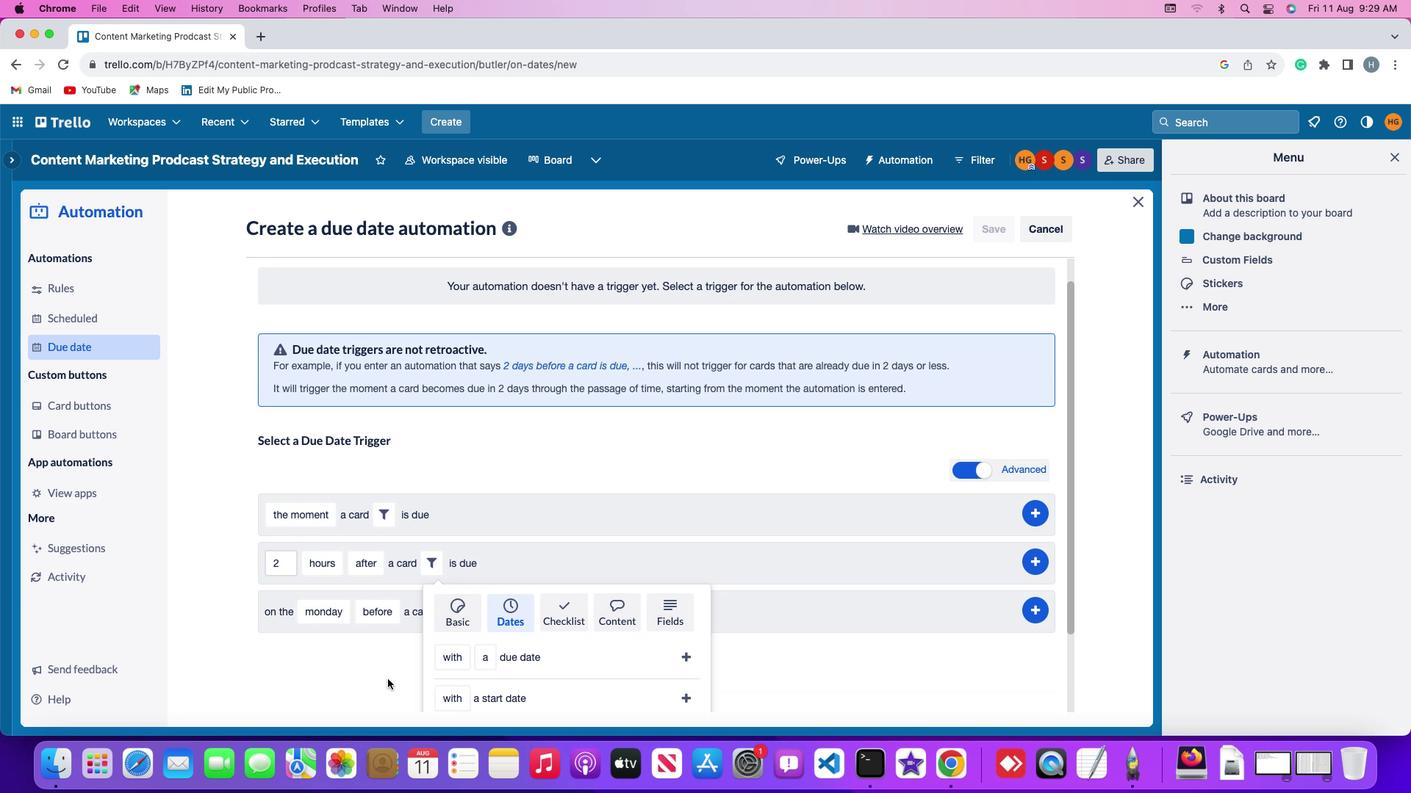 
Action: Mouse moved to (438, 639)
Screenshot: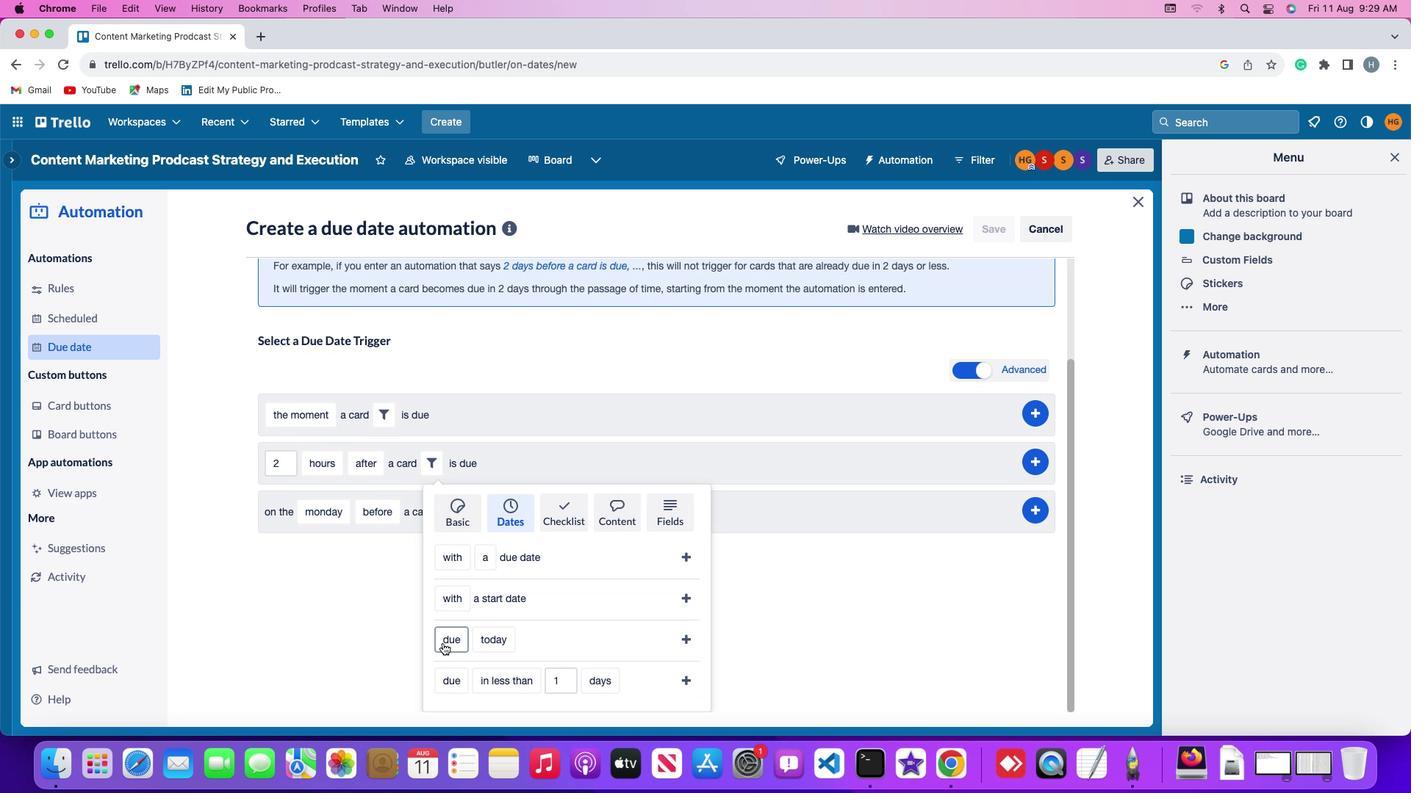 
Action: Mouse pressed left at (438, 639)
Screenshot: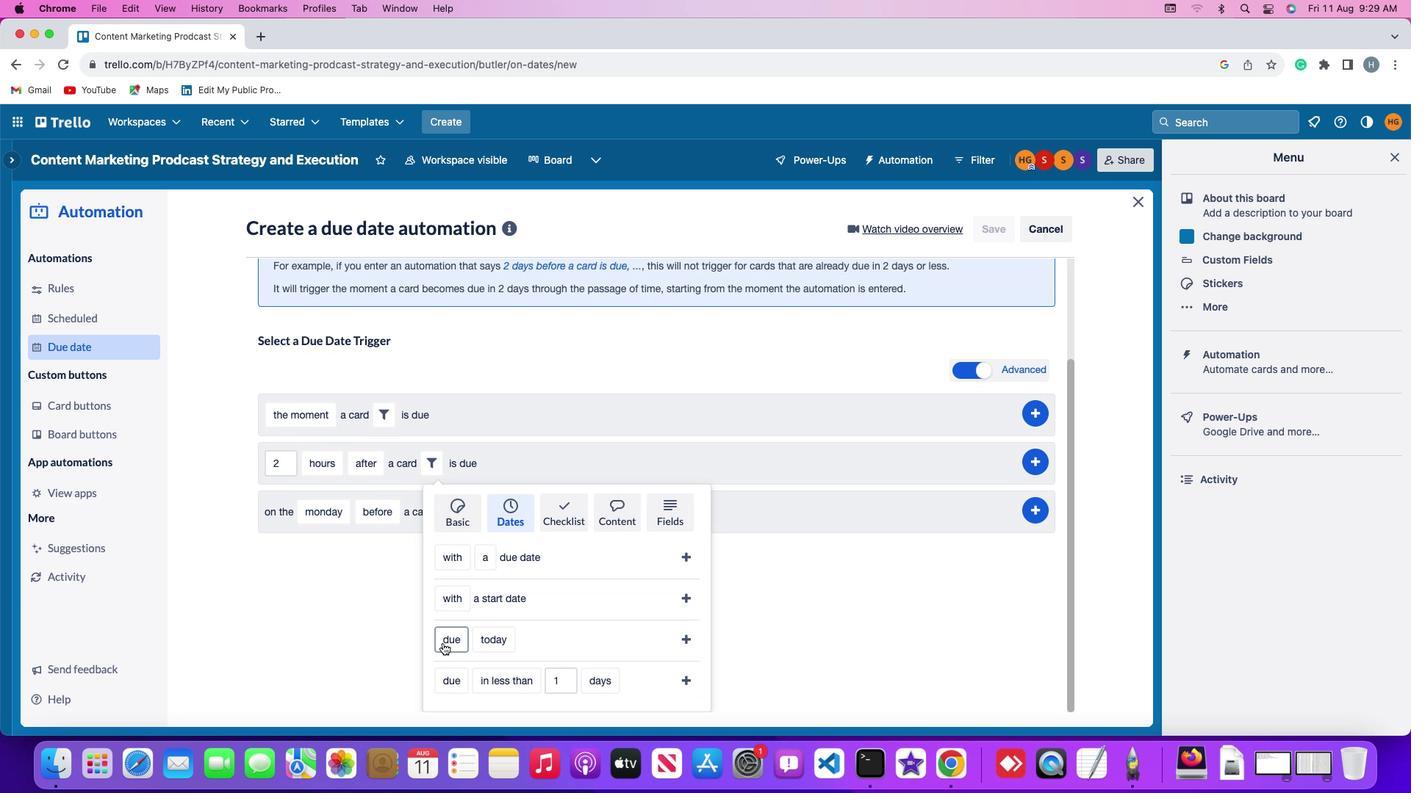
Action: Mouse moved to (468, 609)
Screenshot: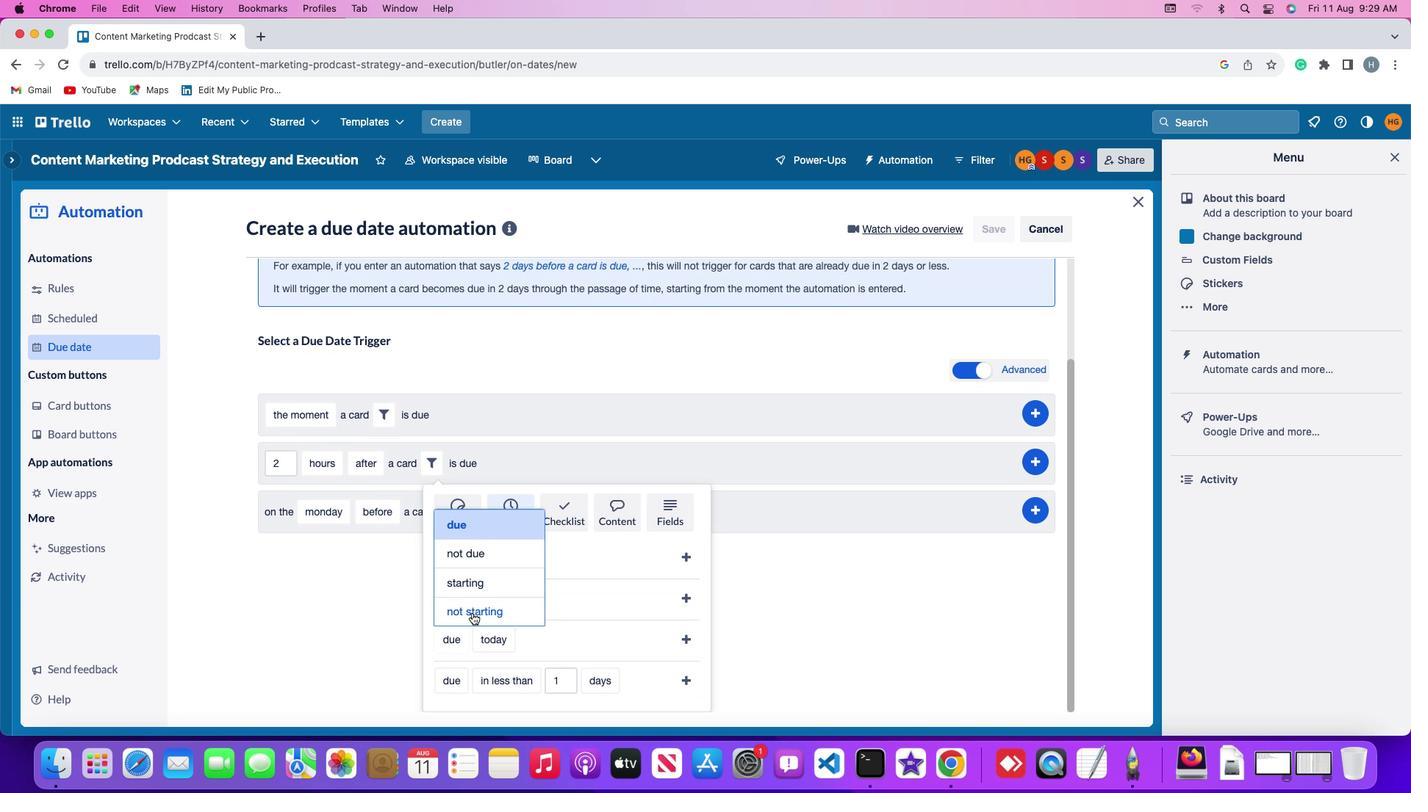 
Action: Mouse pressed left at (468, 609)
Screenshot: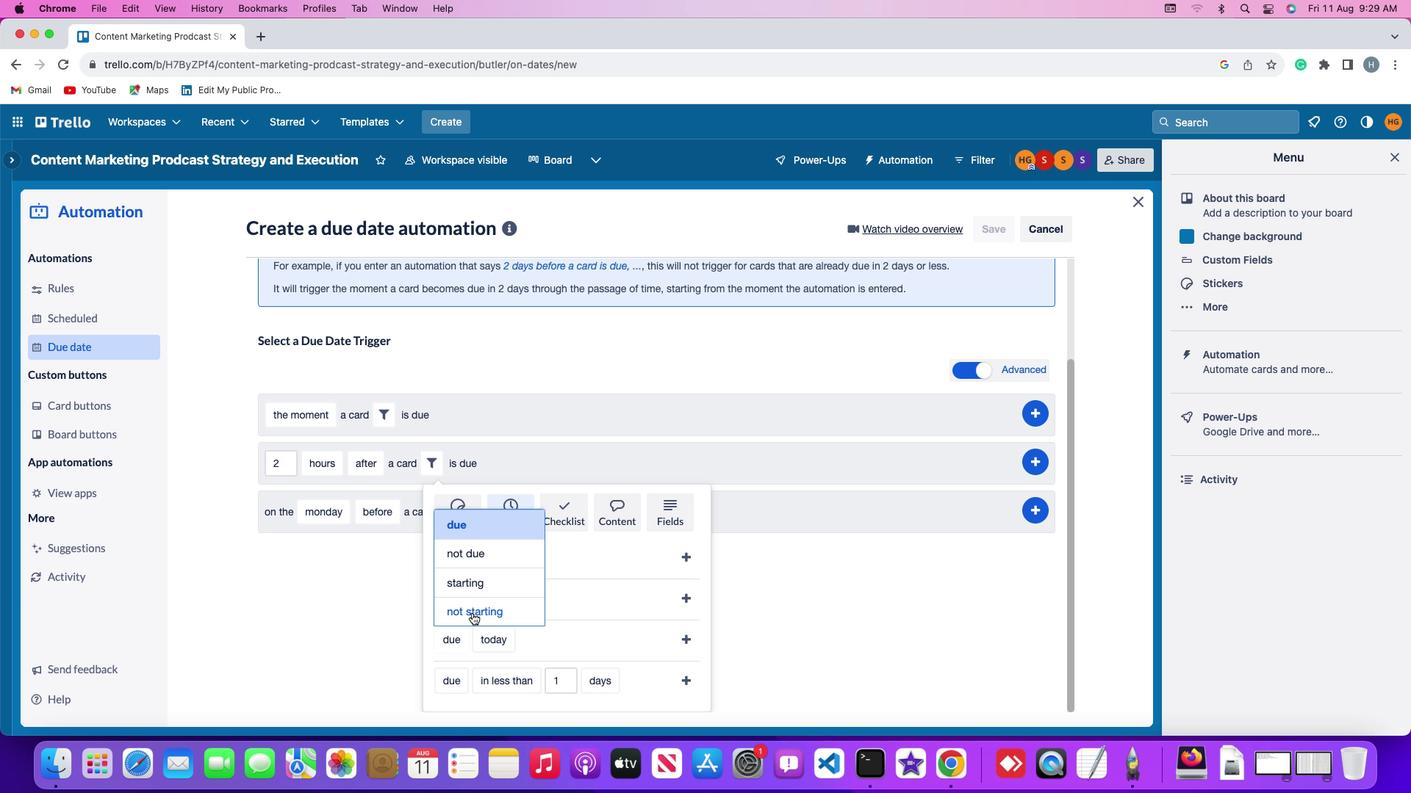 
Action: Mouse moved to (523, 641)
Screenshot: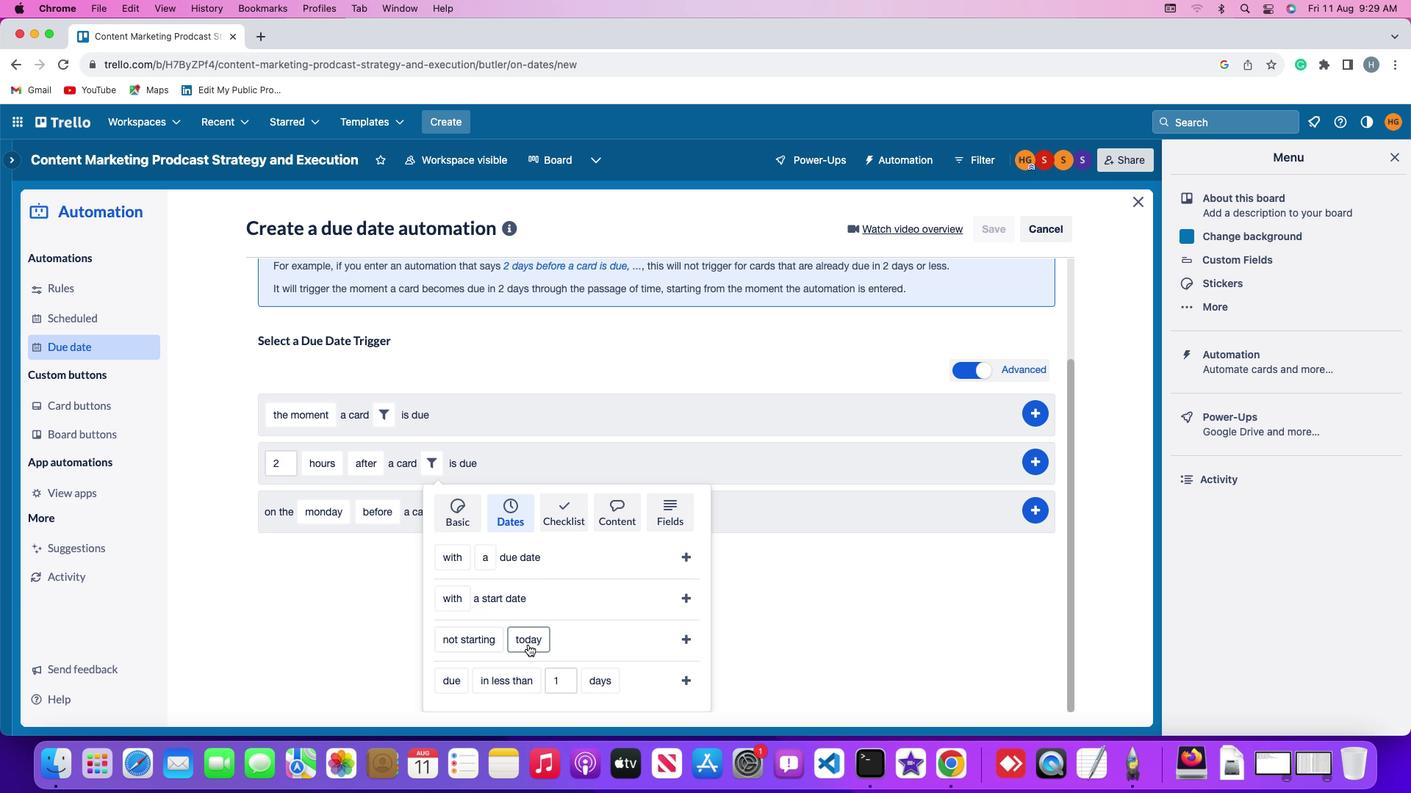 
Action: Mouse pressed left at (523, 641)
Screenshot: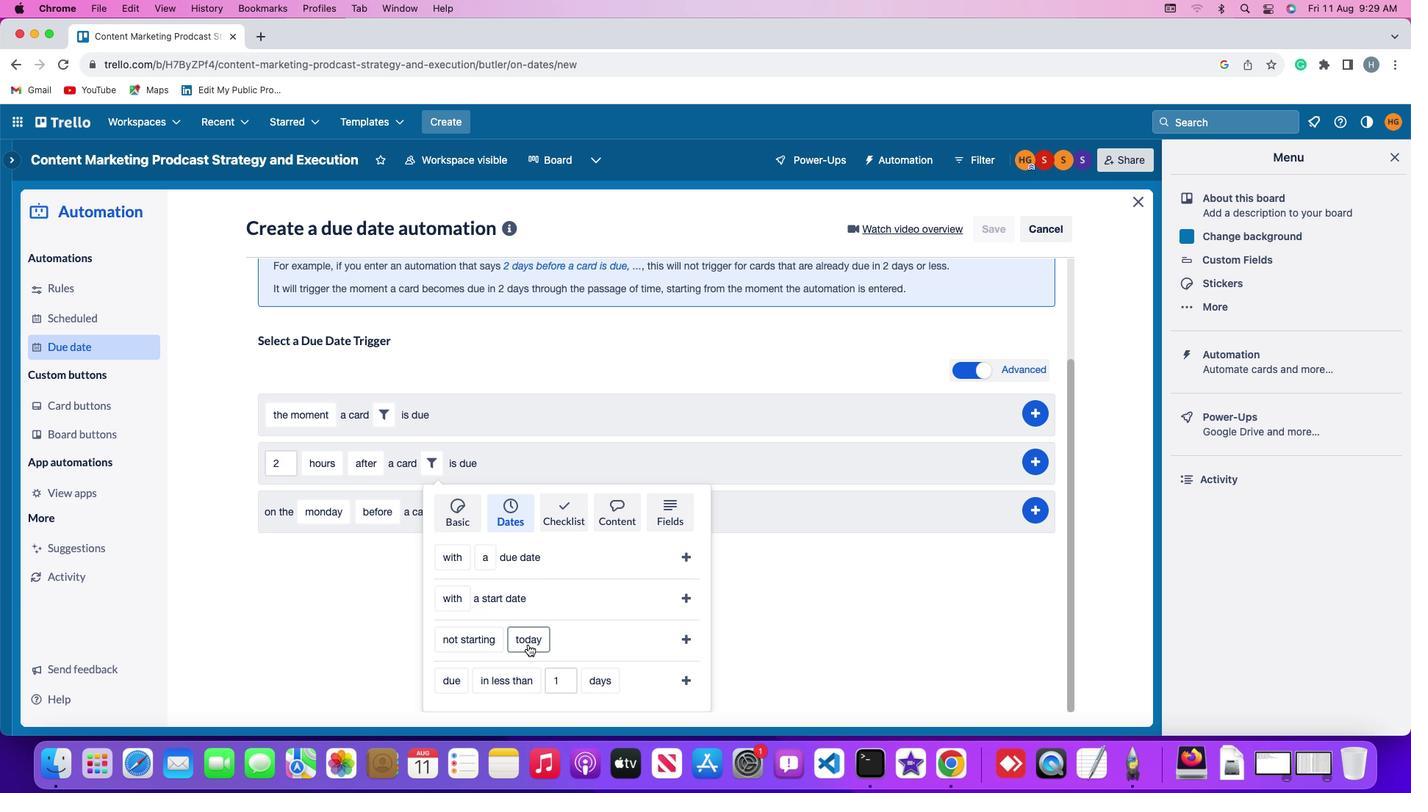 
Action: Mouse moved to (558, 465)
Screenshot: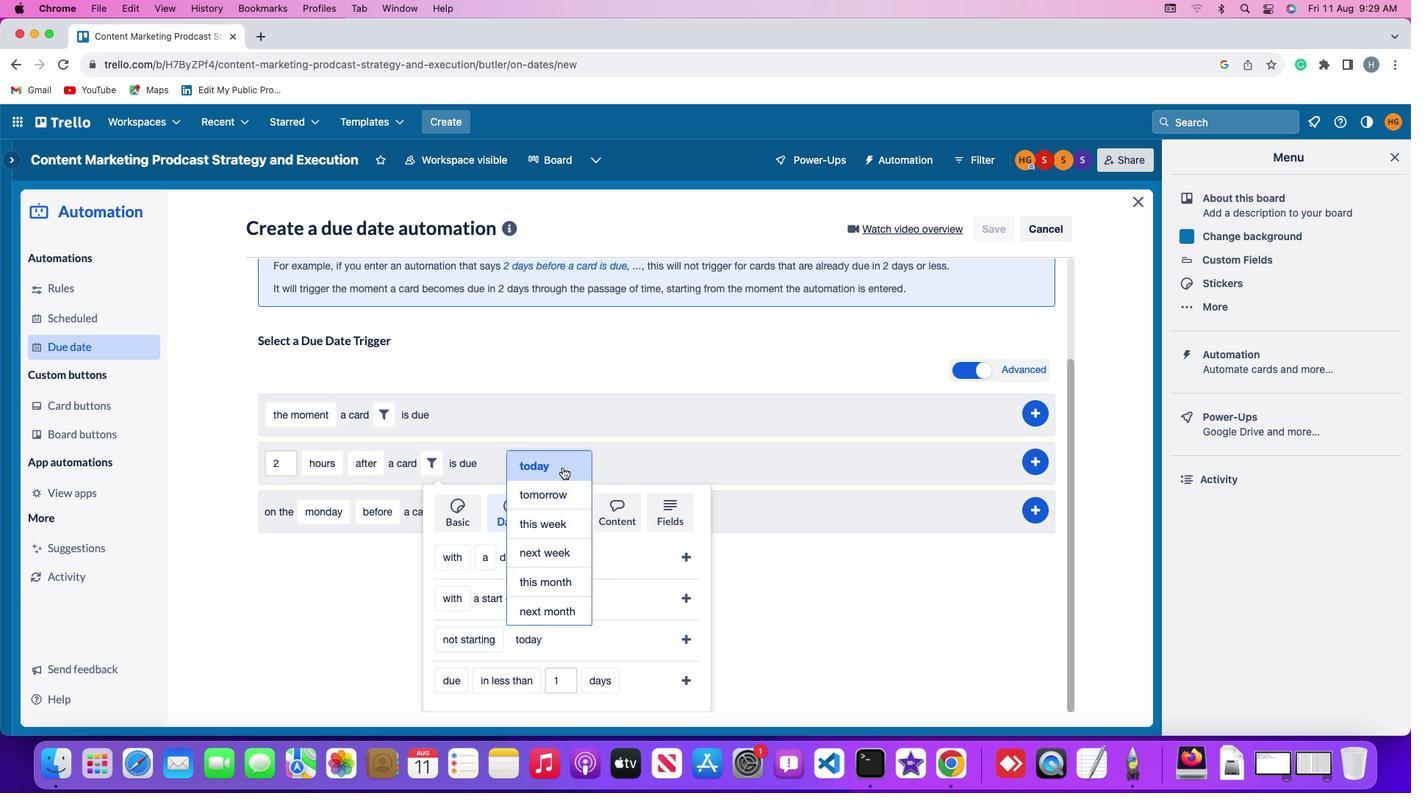 
Action: Mouse pressed left at (558, 465)
Screenshot: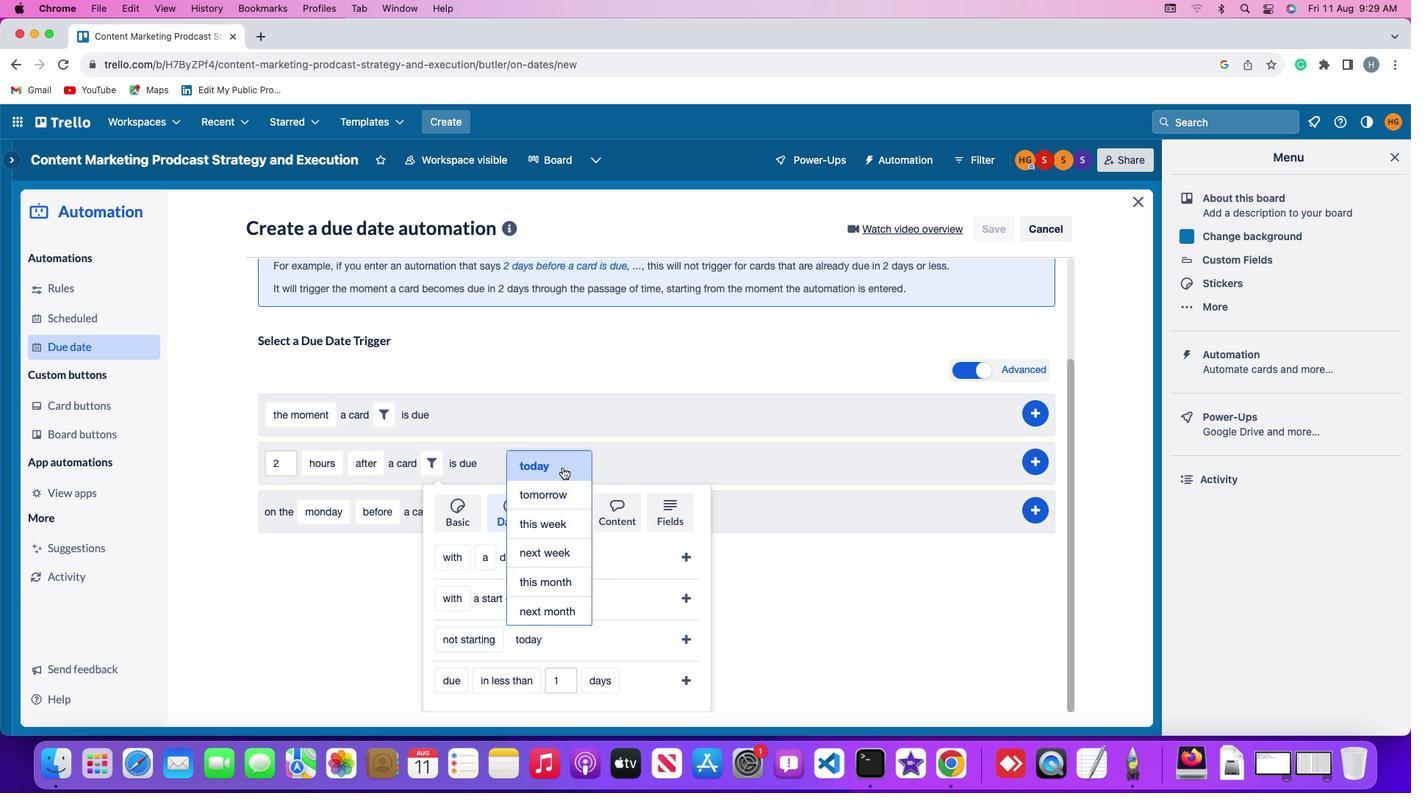 
Action: Mouse moved to (684, 634)
Screenshot: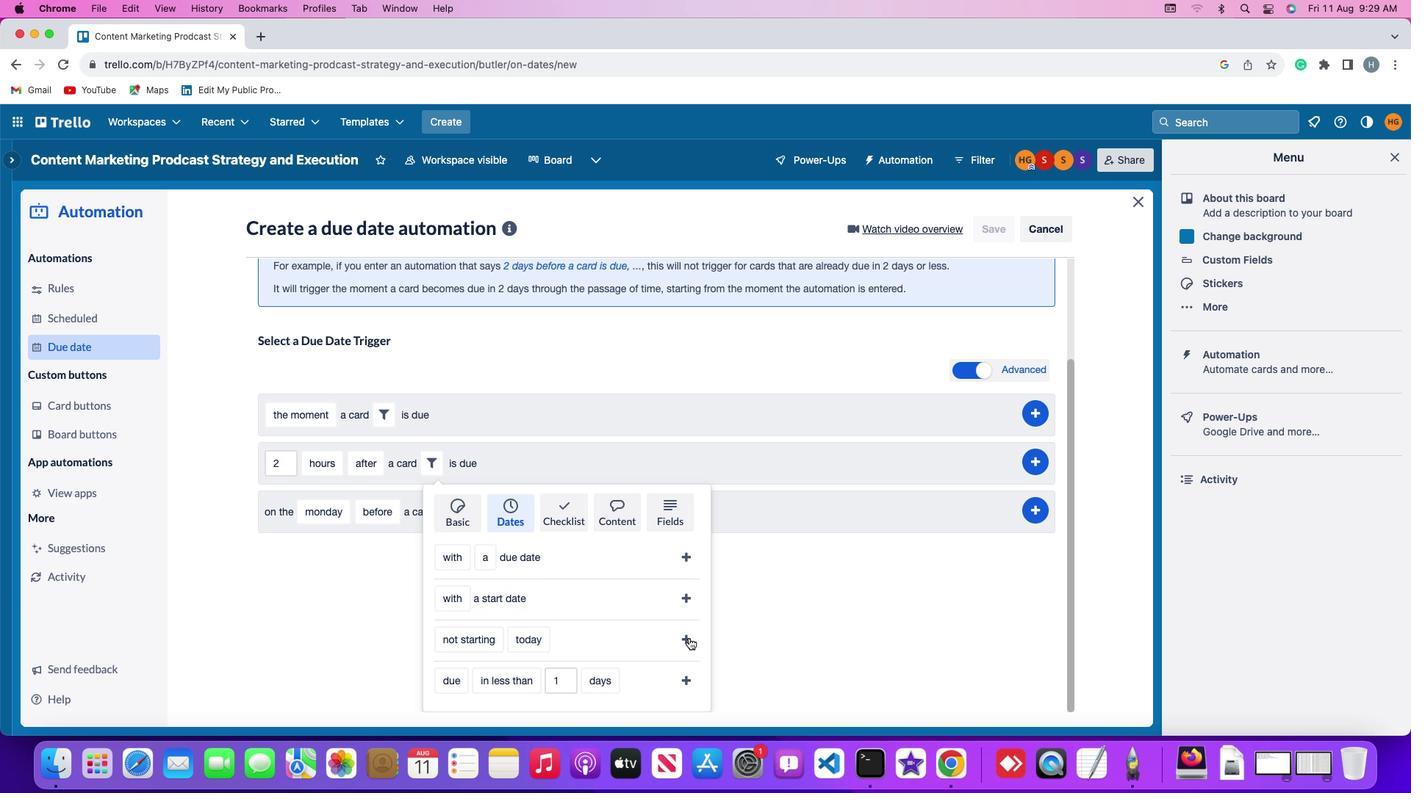 
Action: Mouse pressed left at (684, 634)
Screenshot: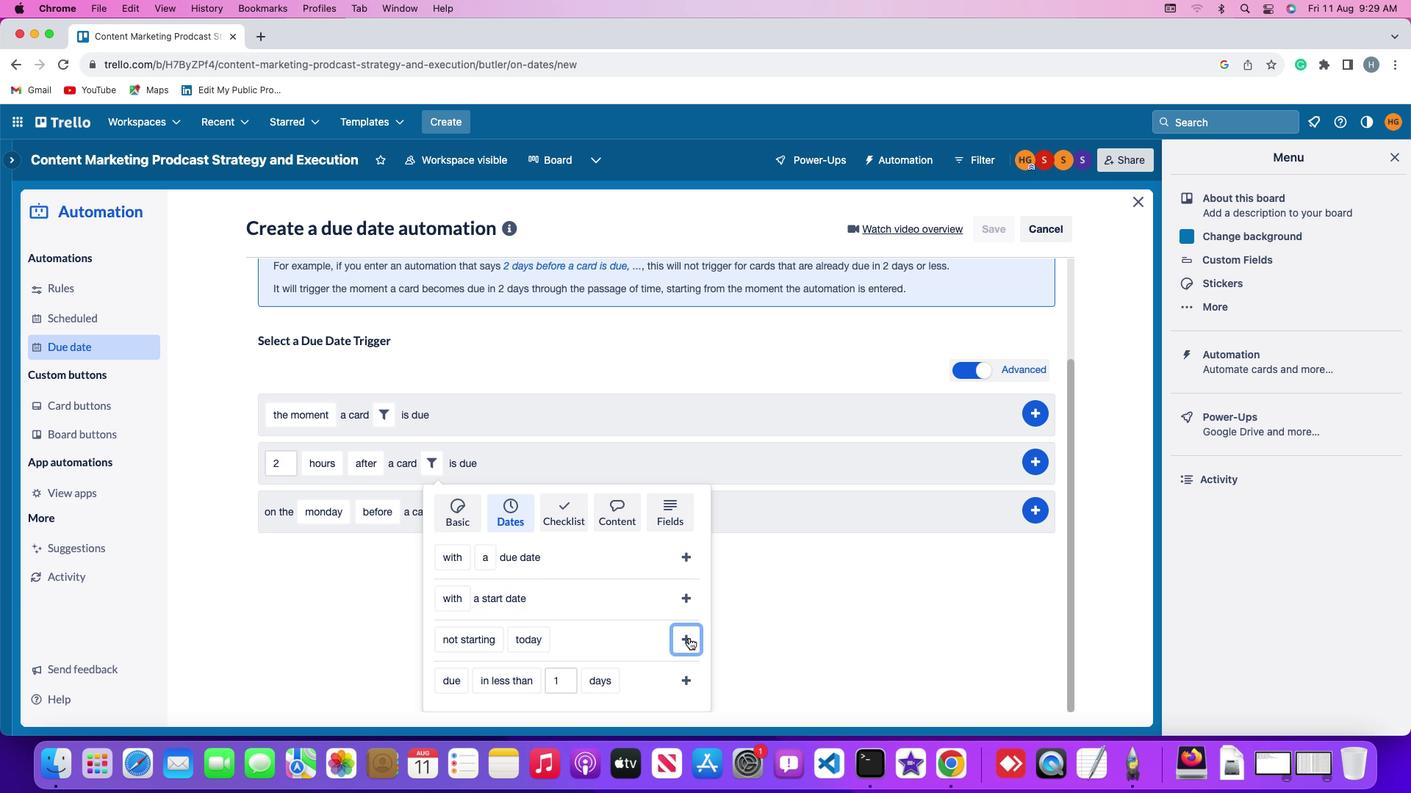 
Action: Mouse moved to (1045, 584)
Screenshot: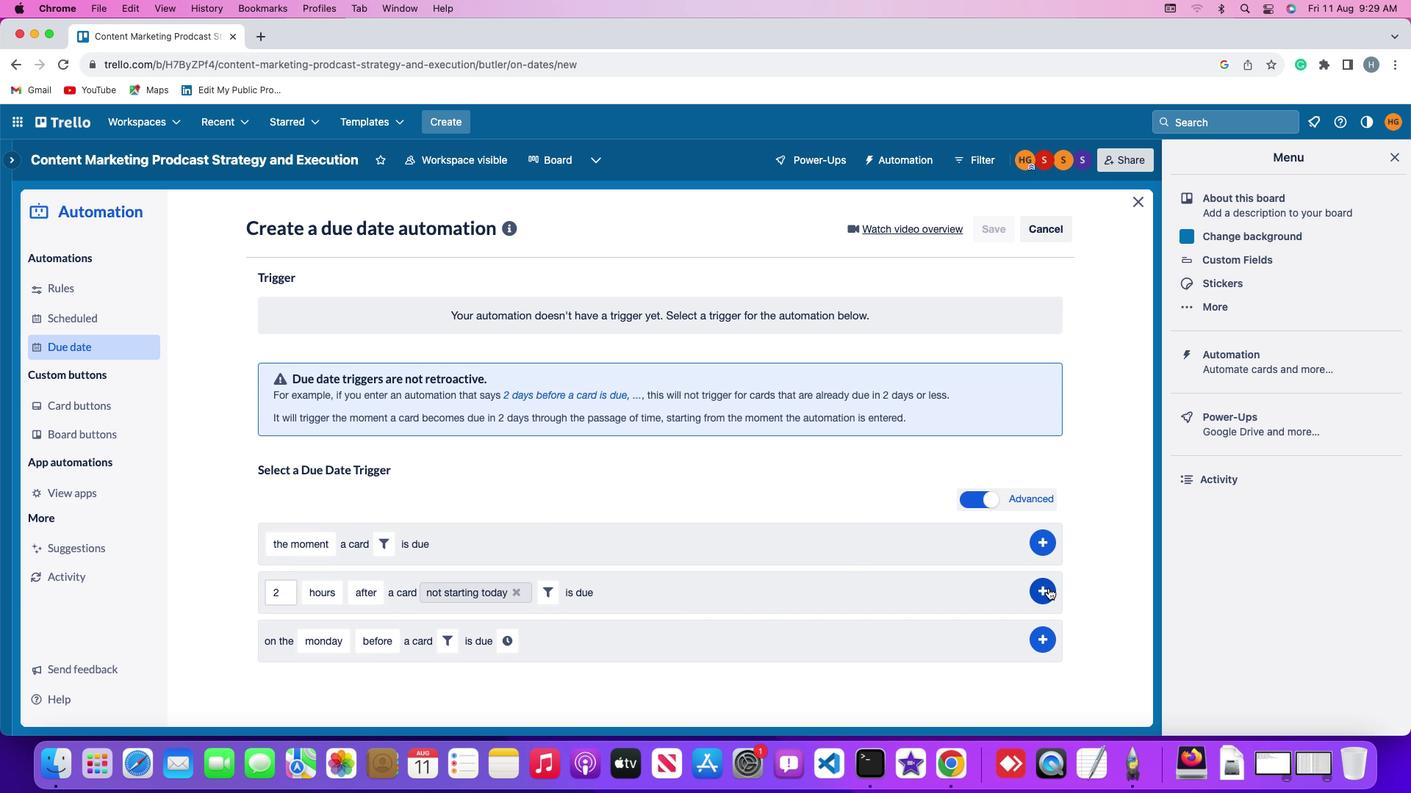 
Action: Mouse pressed left at (1045, 584)
Screenshot: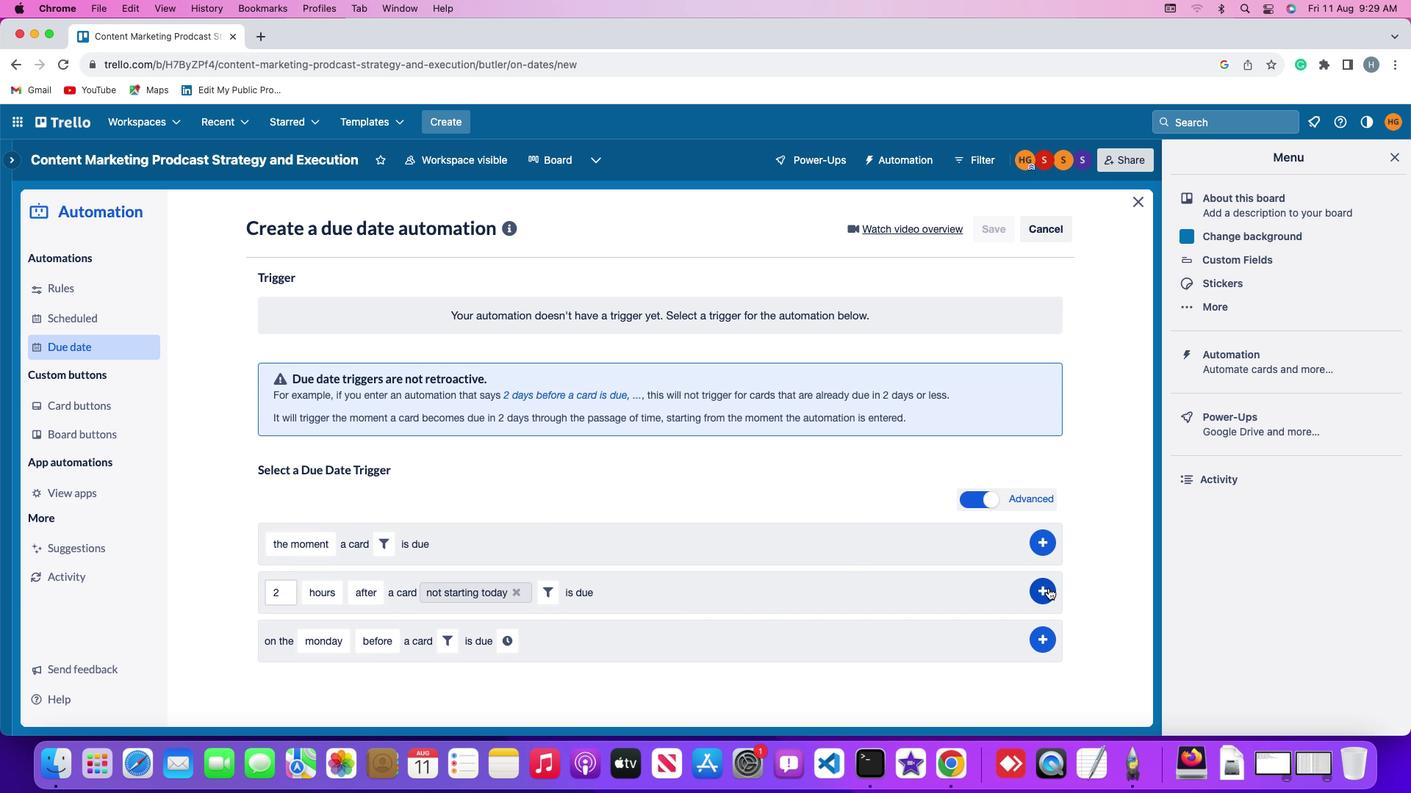 
Action: Mouse moved to (1103, 470)
Screenshot: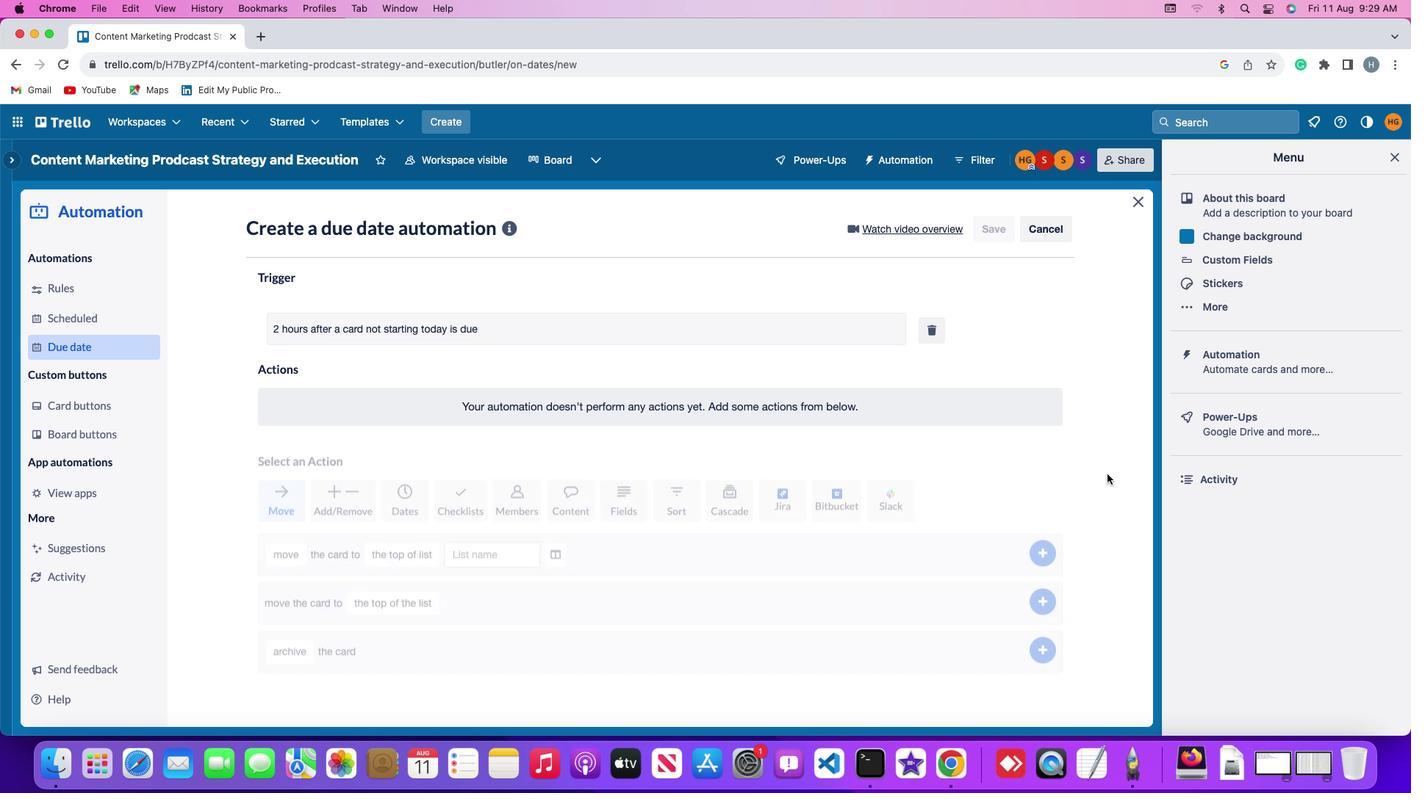 
